 Task: Search one way flight ticket for 1 adult, 1 child, 1 infant in seat in premium economy from Chicago: Chicago Midway International Airport to Greensboro: Piedmont Triad International Airport on 5-1-2023. Choice of flights is Delta. Number of bags: 1 checked bag. Price is upto 110000. Outbound departure time preference is 9:30.
Action: Mouse moved to (258, 220)
Screenshot: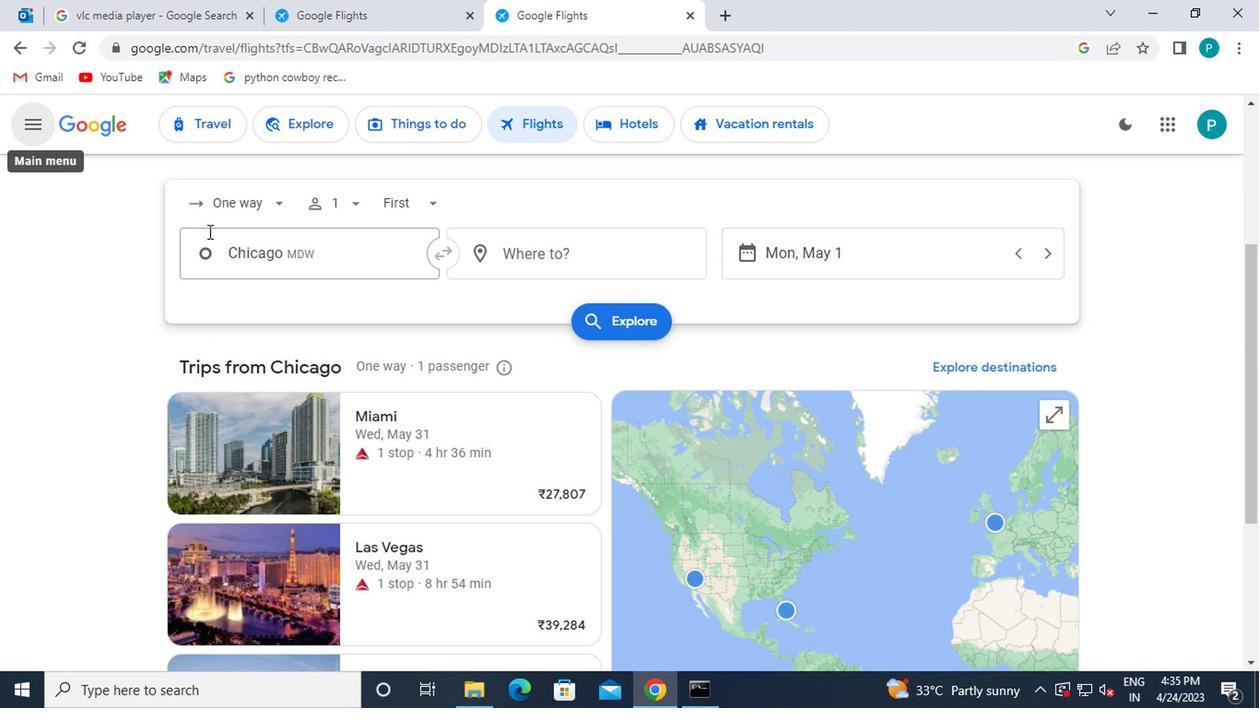 
Action: Mouse pressed left at (258, 220)
Screenshot: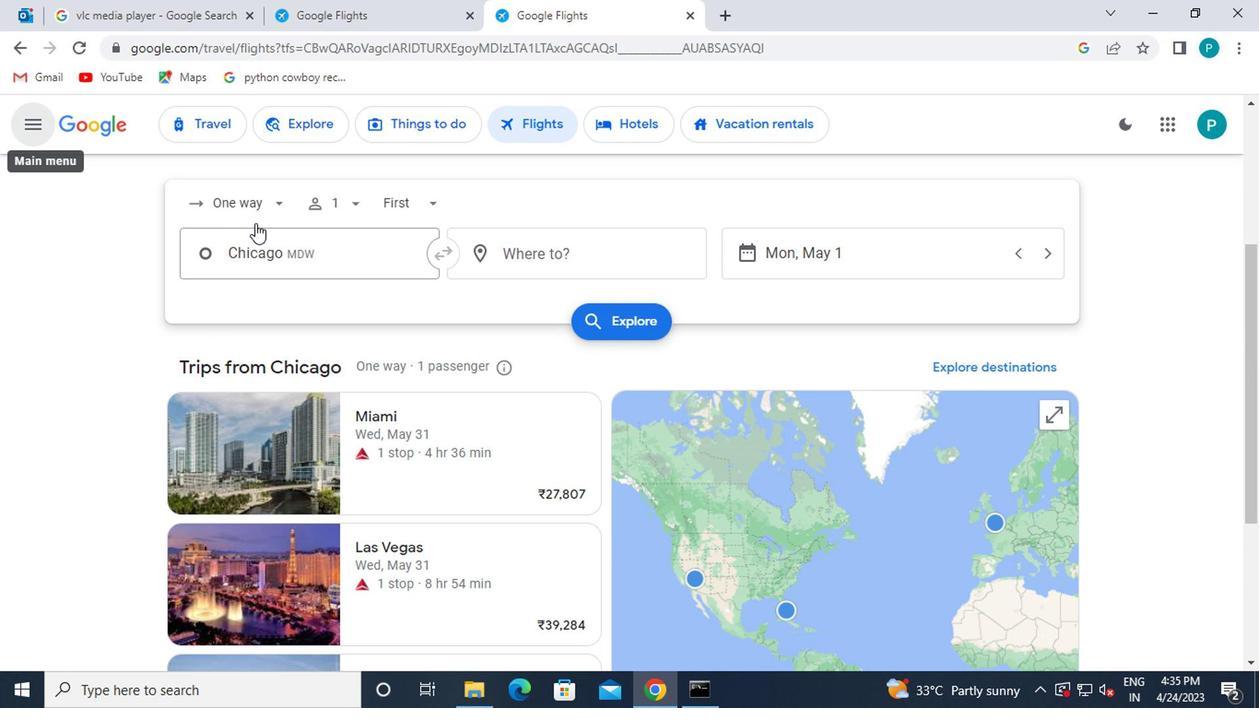 
Action: Mouse moved to (269, 294)
Screenshot: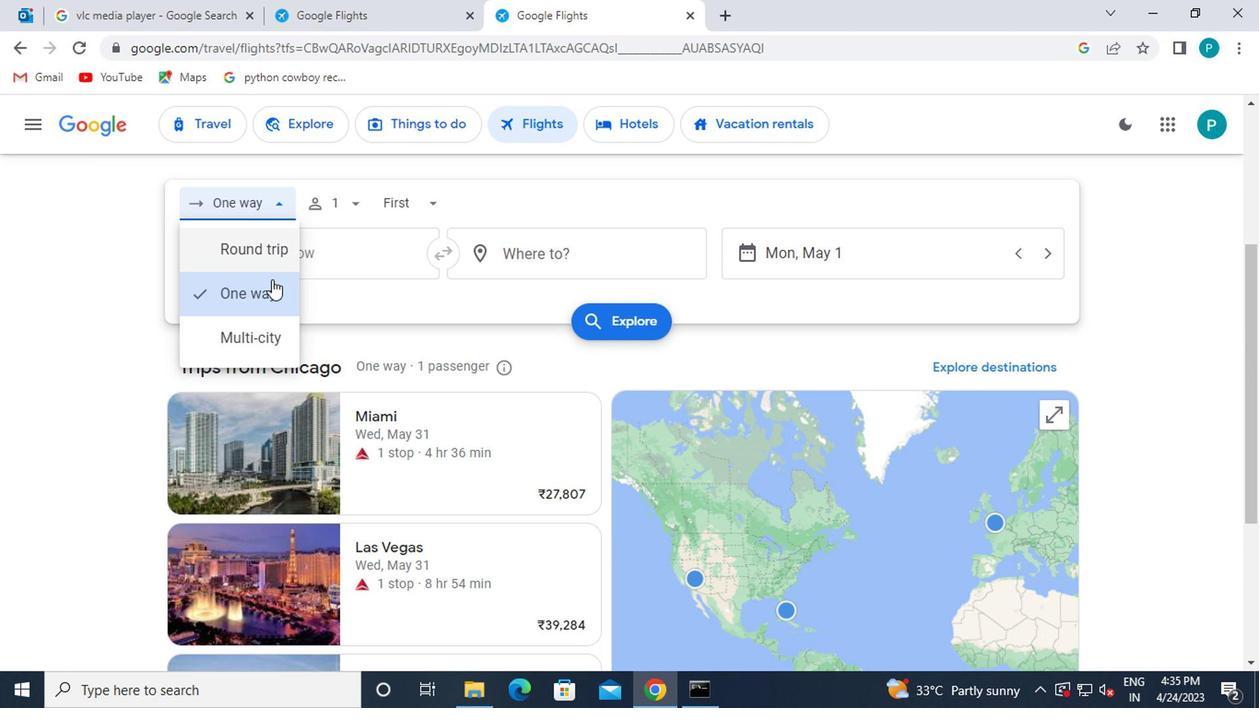 
Action: Mouse pressed left at (269, 294)
Screenshot: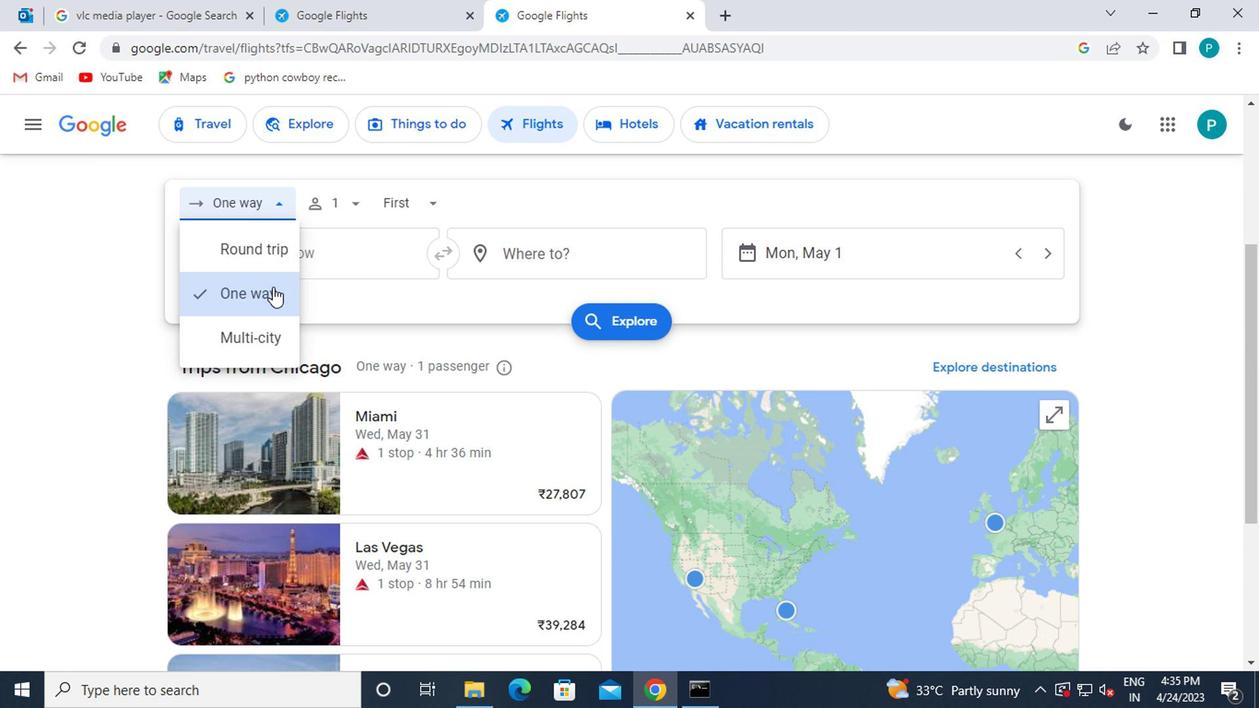 
Action: Mouse moved to (336, 201)
Screenshot: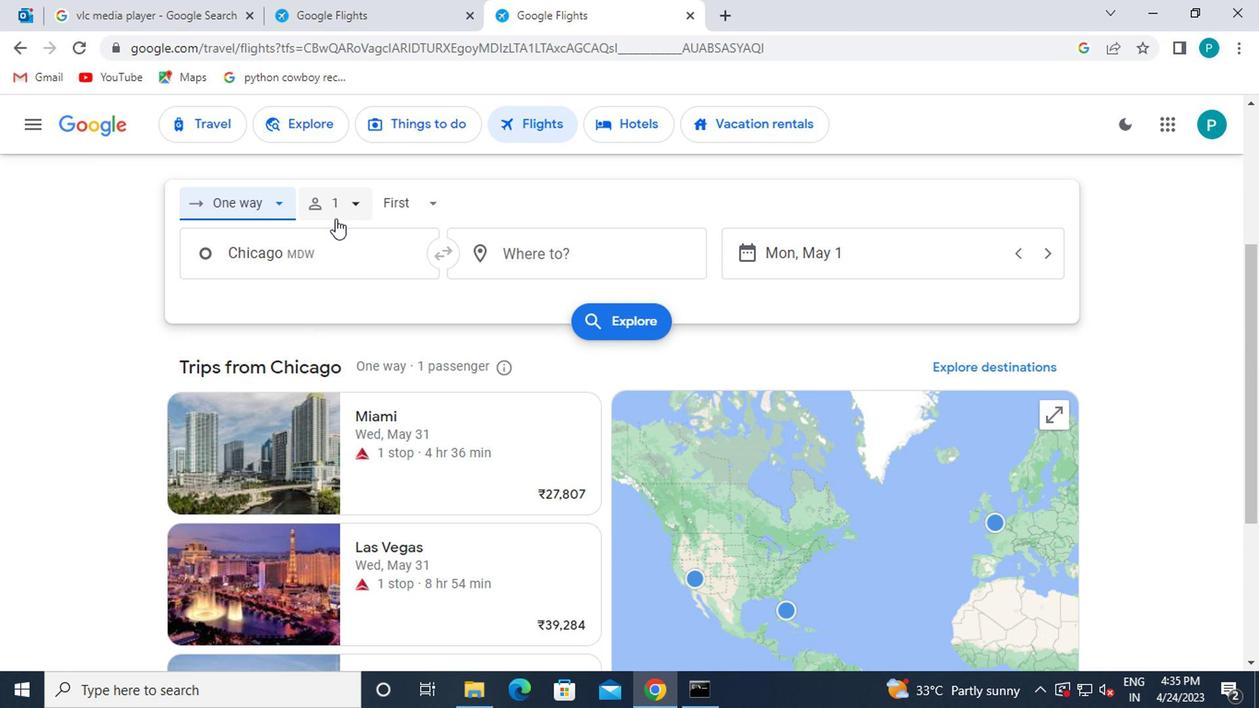
Action: Mouse pressed left at (336, 201)
Screenshot: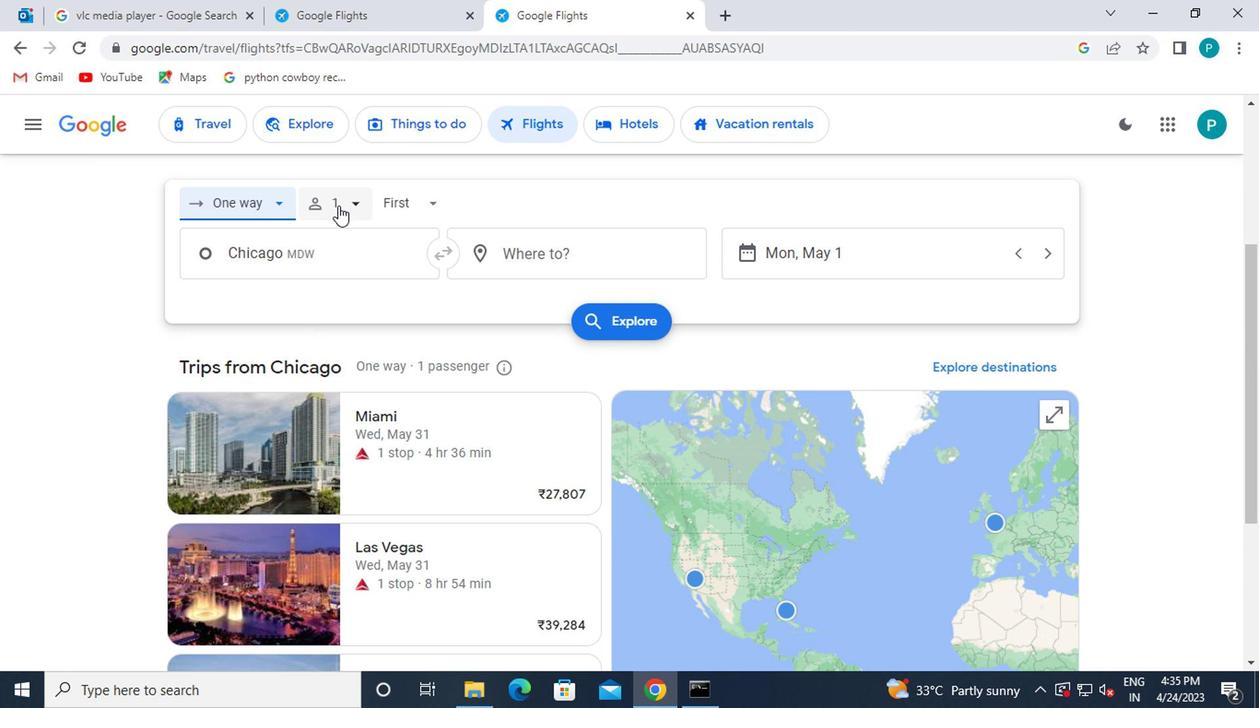 
Action: Mouse moved to (501, 307)
Screenshot: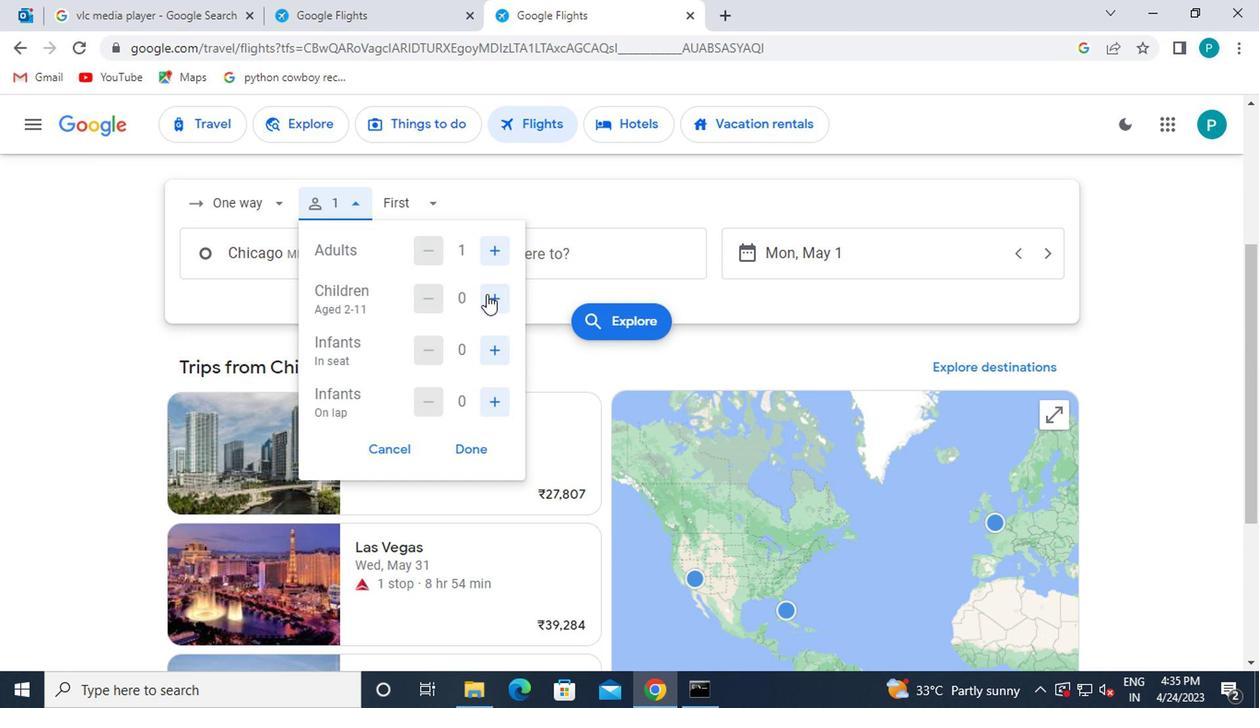 
Action: Mouse pressed left at (501, 307)
Screenshot: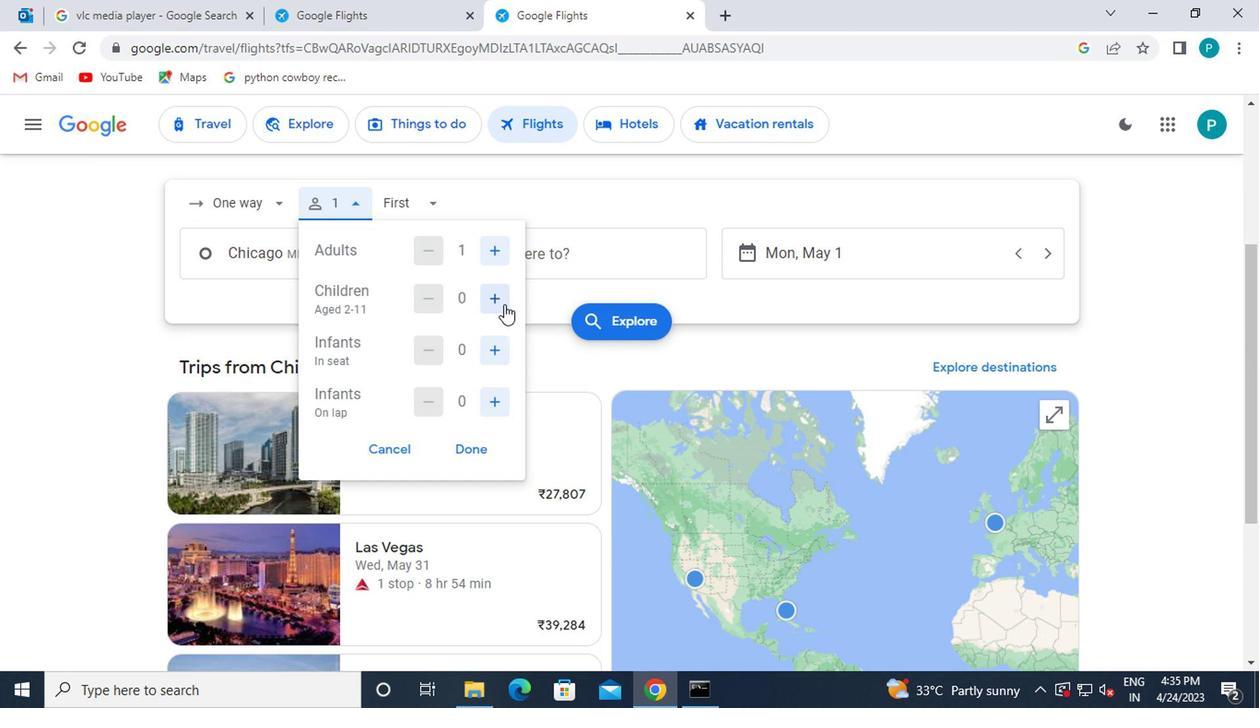 
Action: Mouse moved to (486, 350)
Screenshot: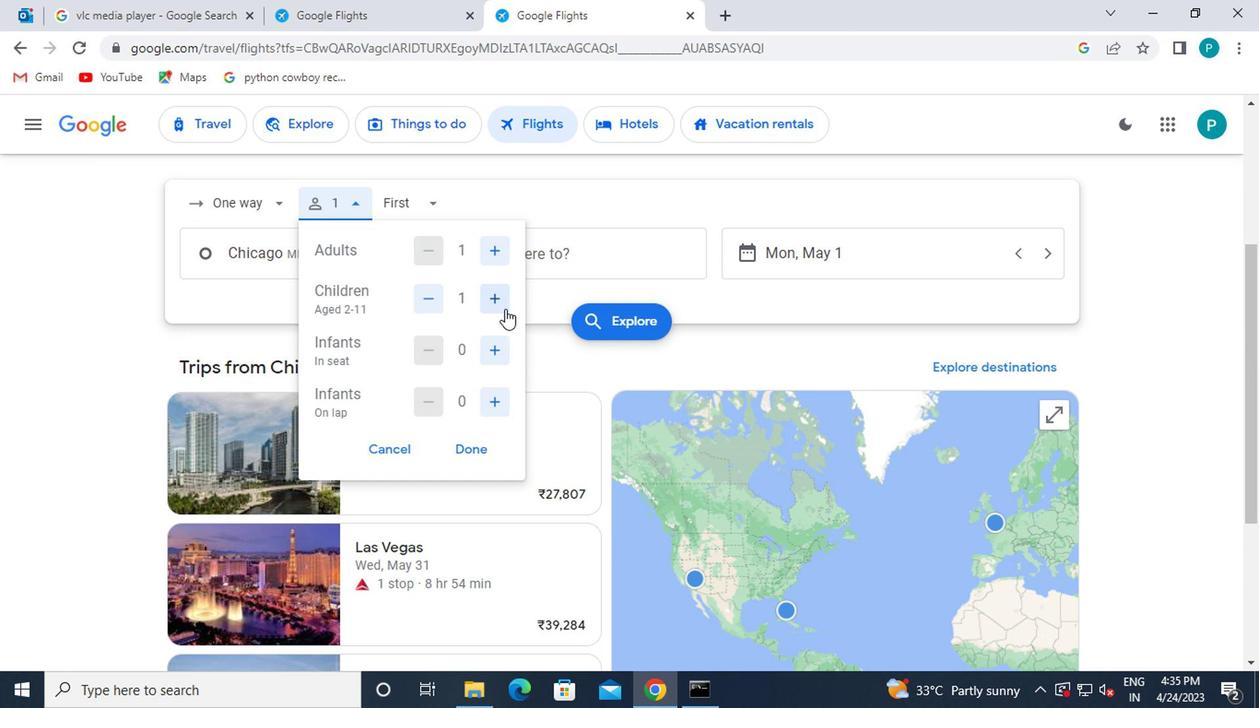 
Action: Mouse pressed left at (486, 350)
Screenshot: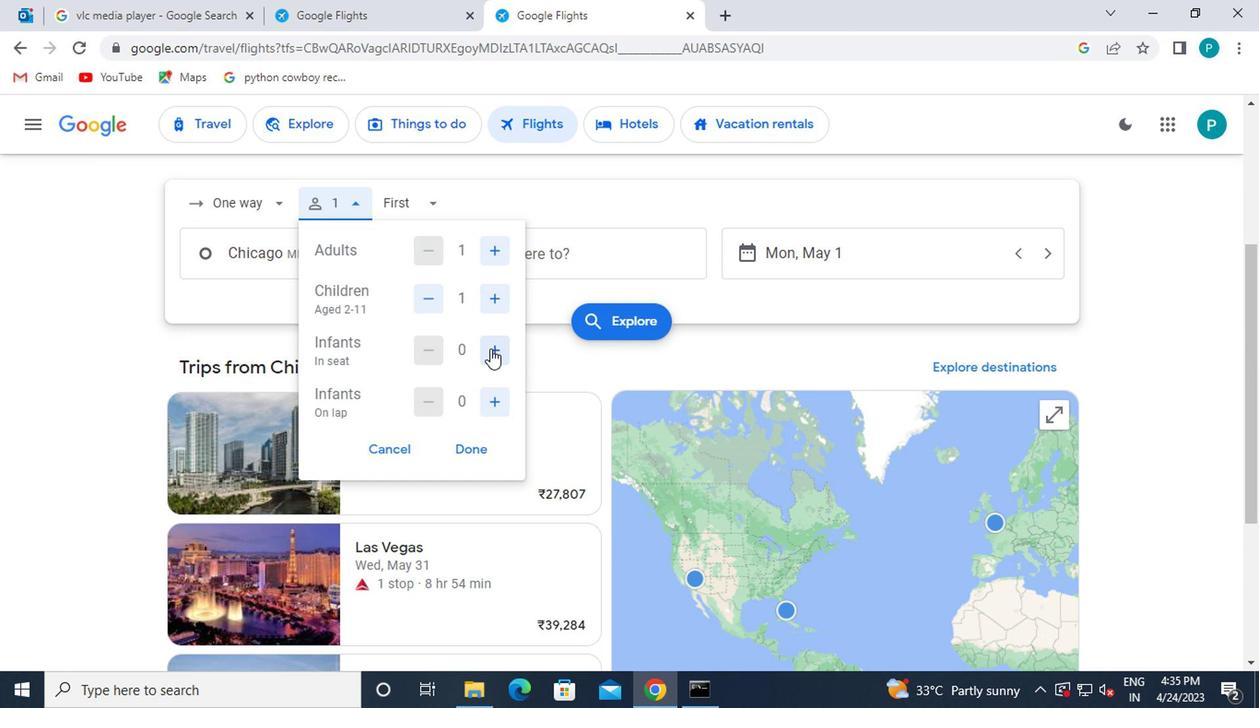 
Action: Mouse moved to (455, 453)
Screenshot: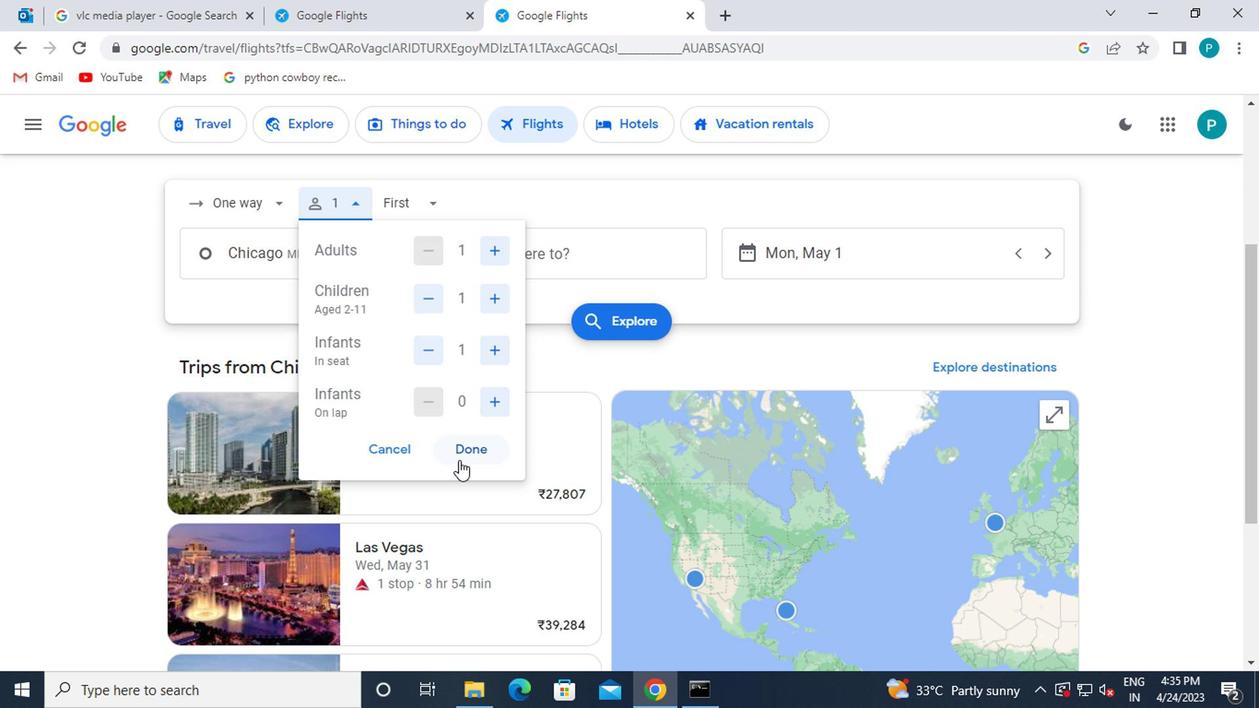 
Action: Mouse pressed left at (455, 453)
Screenshot: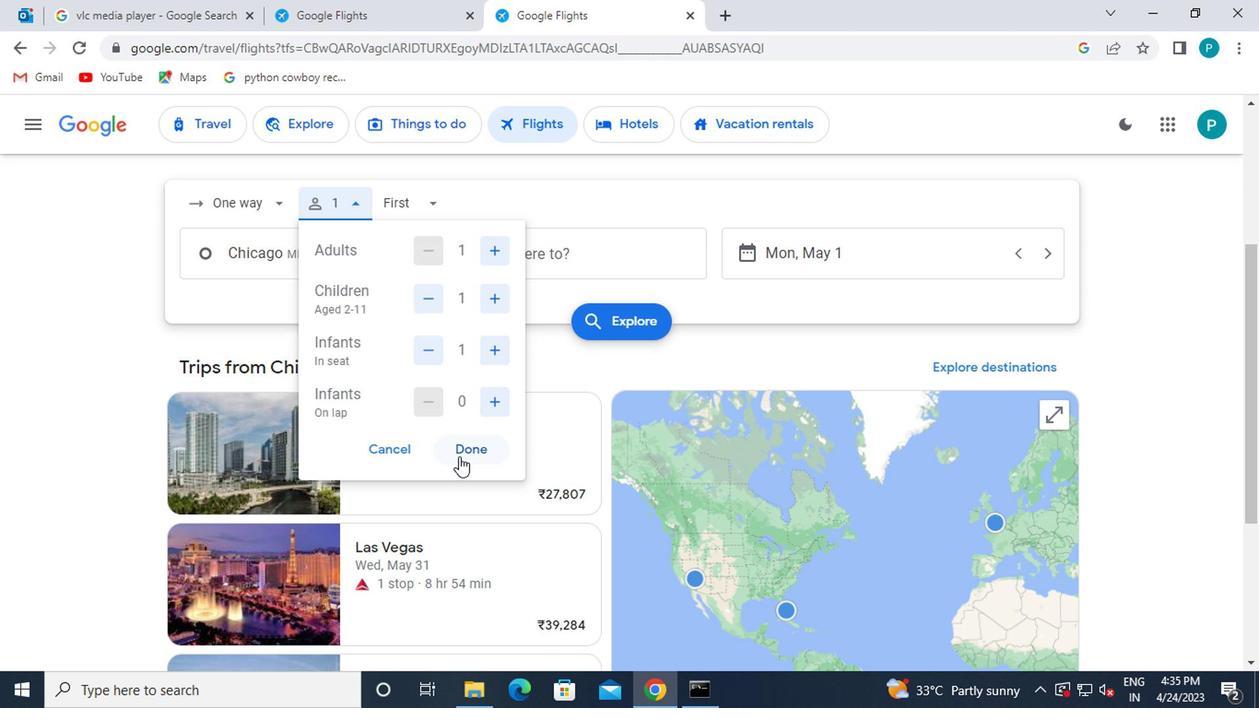 
Action: Mouse moved to (416, 200)
Screenshot: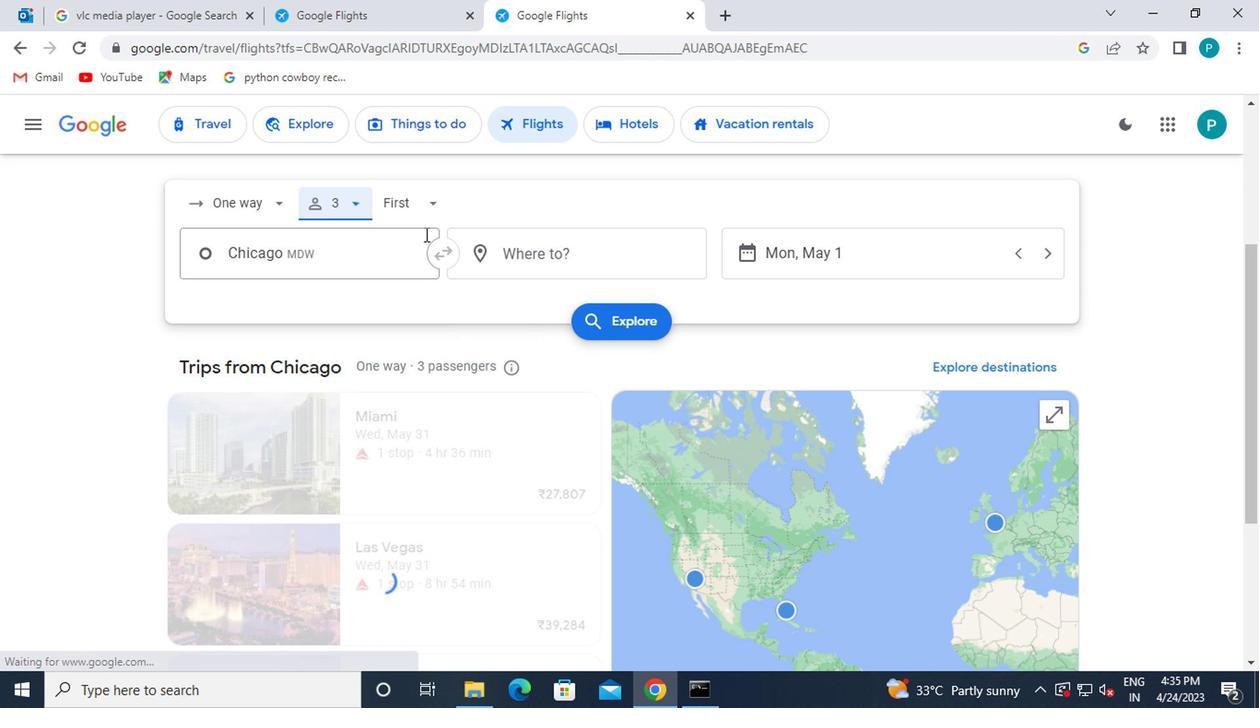 
Action: Mouse pressed left at (416, 200)
Screenshot: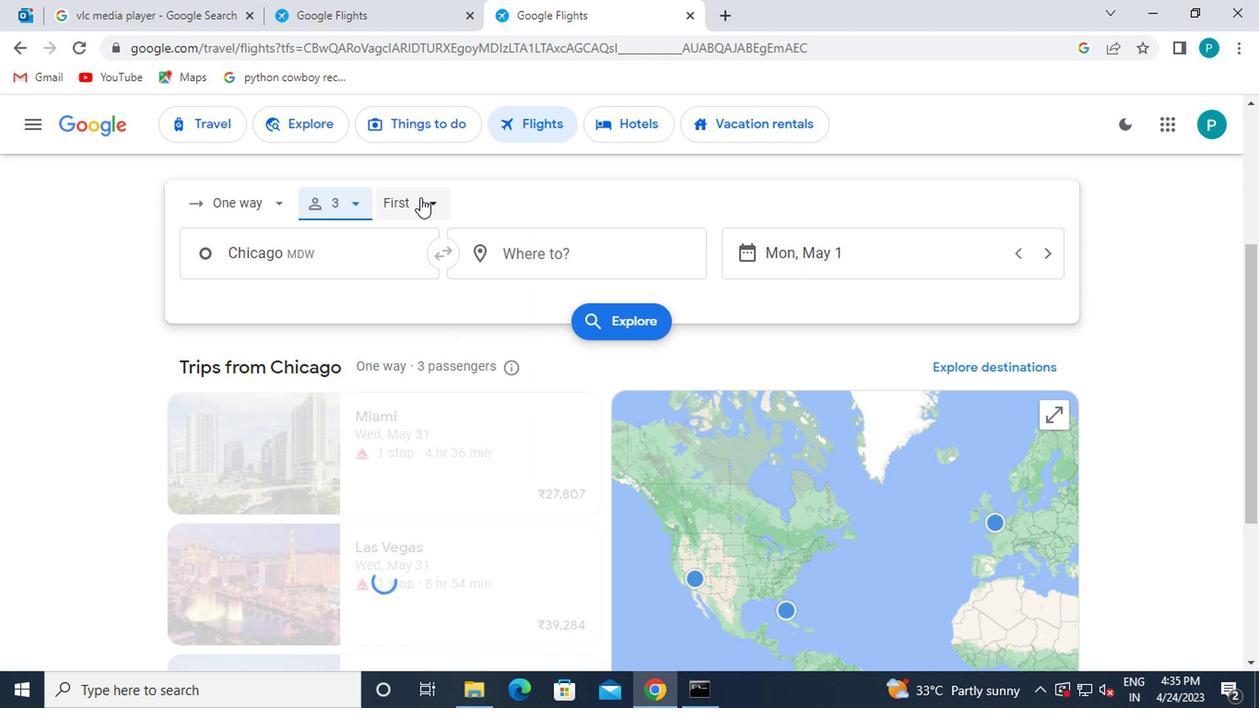 
Action: Mouse moved to (448, 289)
Screenshot: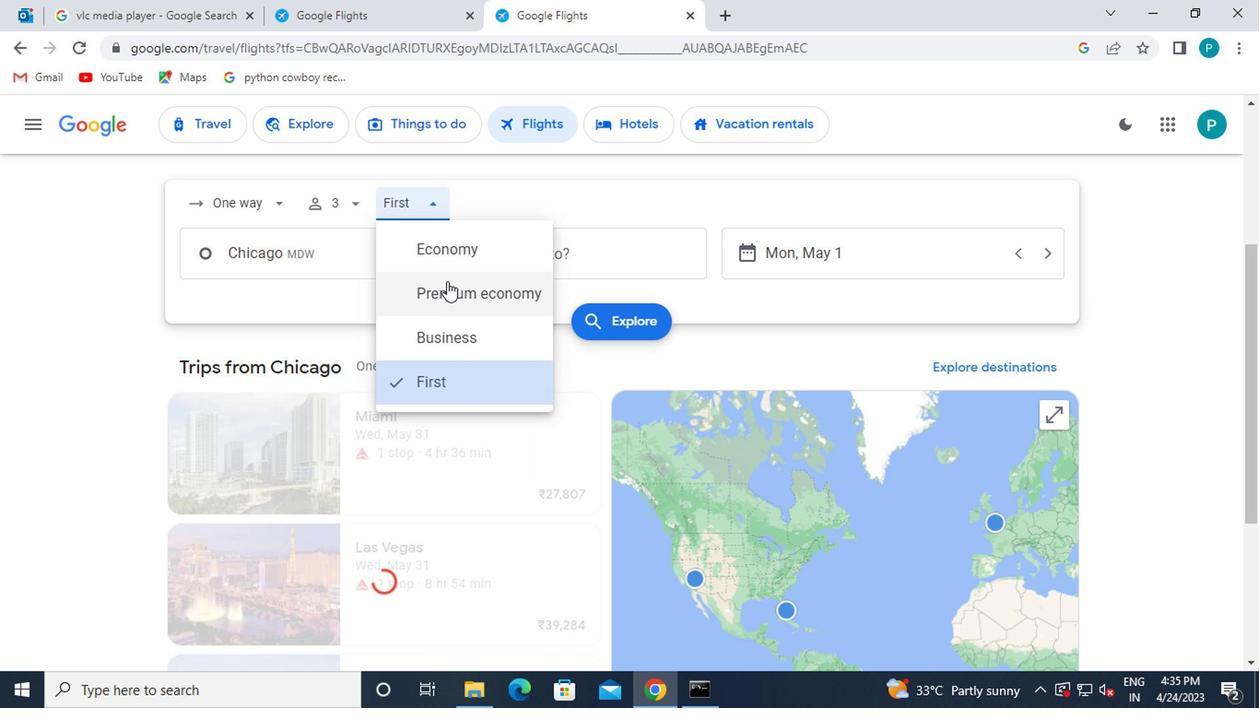 
Action: Mouse pressed left at (448, 289)
Screenshot: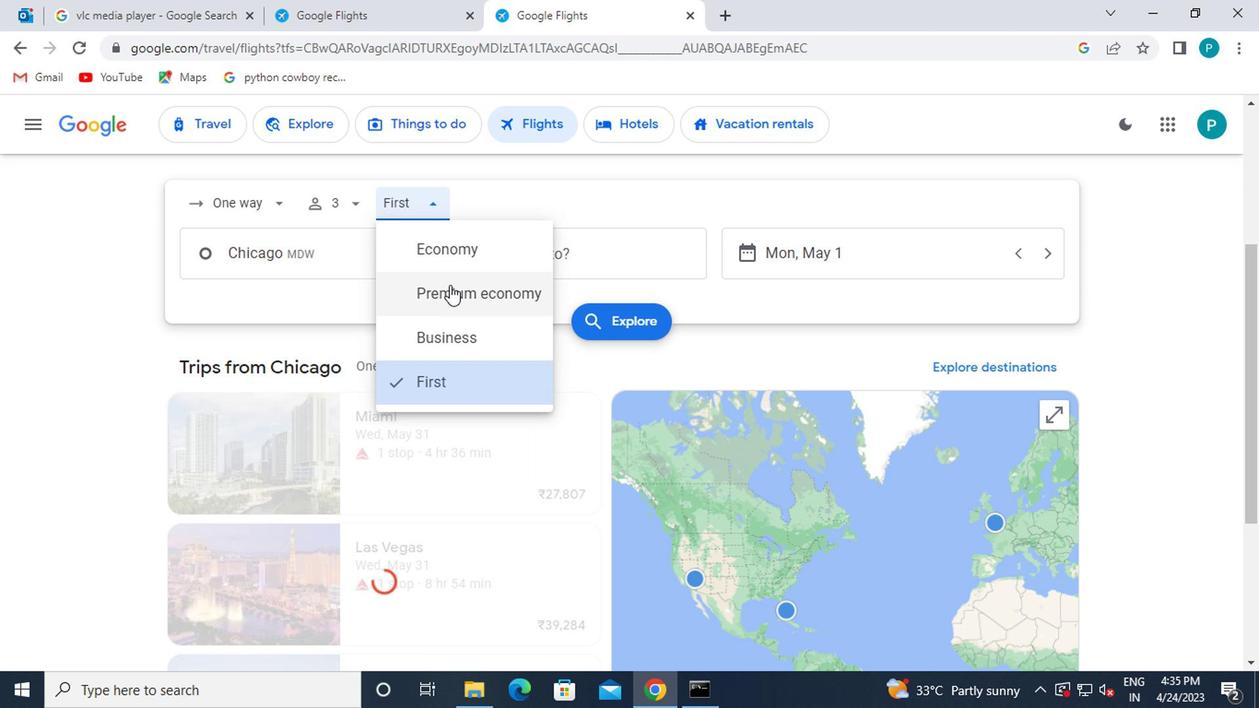 
Action: Mouse moved to (389, 268)
Screenshot: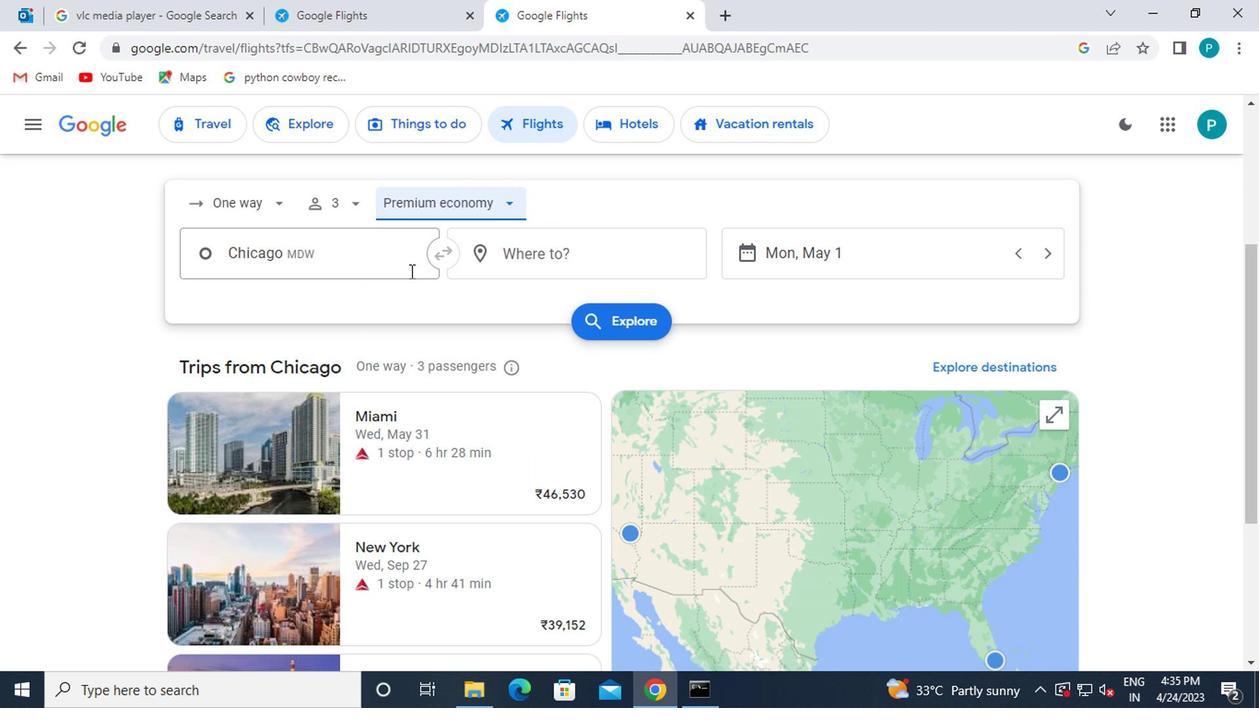 
Action: Mouse pressed left at (389, 268)
Screenshot: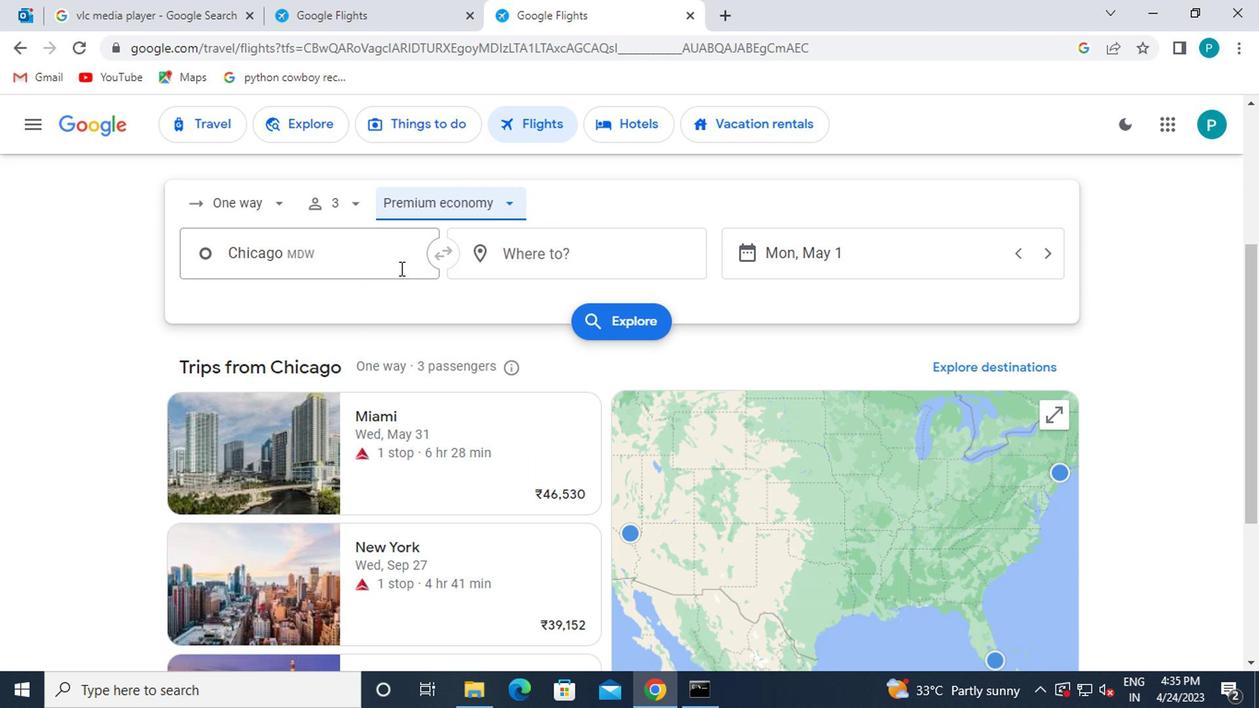 
Action: Mouse moved to (390, 399)
Screenshot: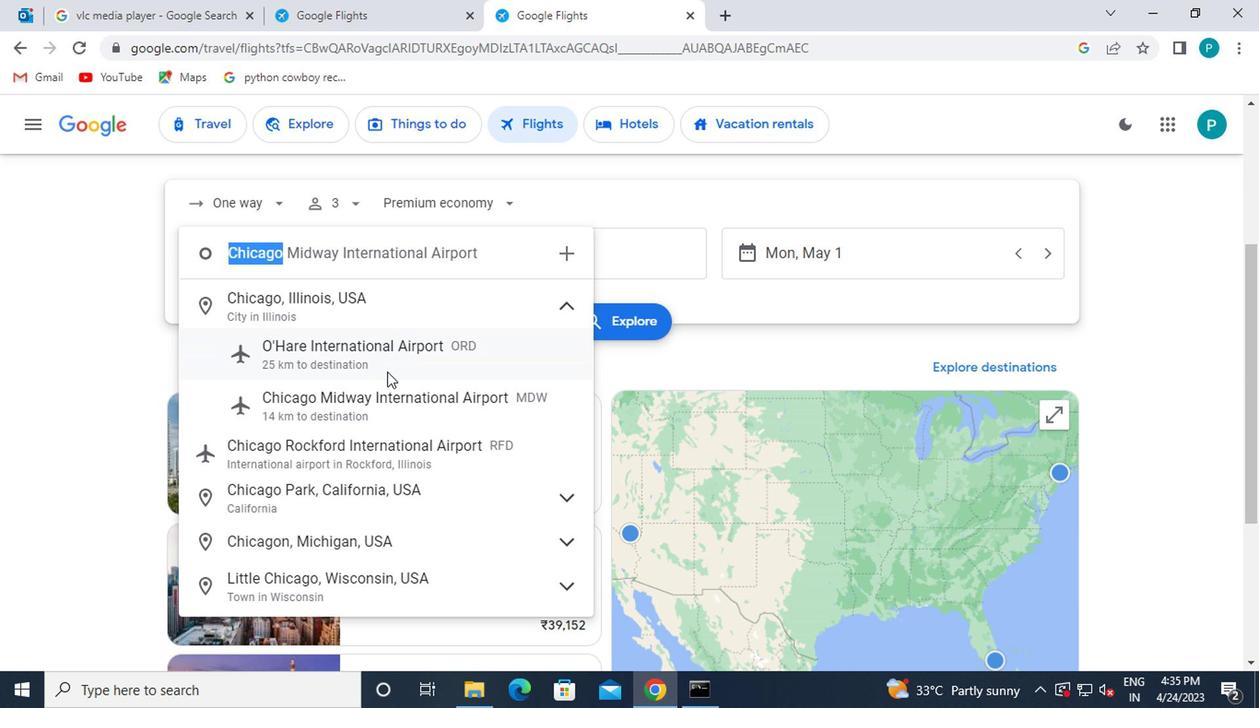 
Action: Mouse pressed left at (390, 399)
Screenshot: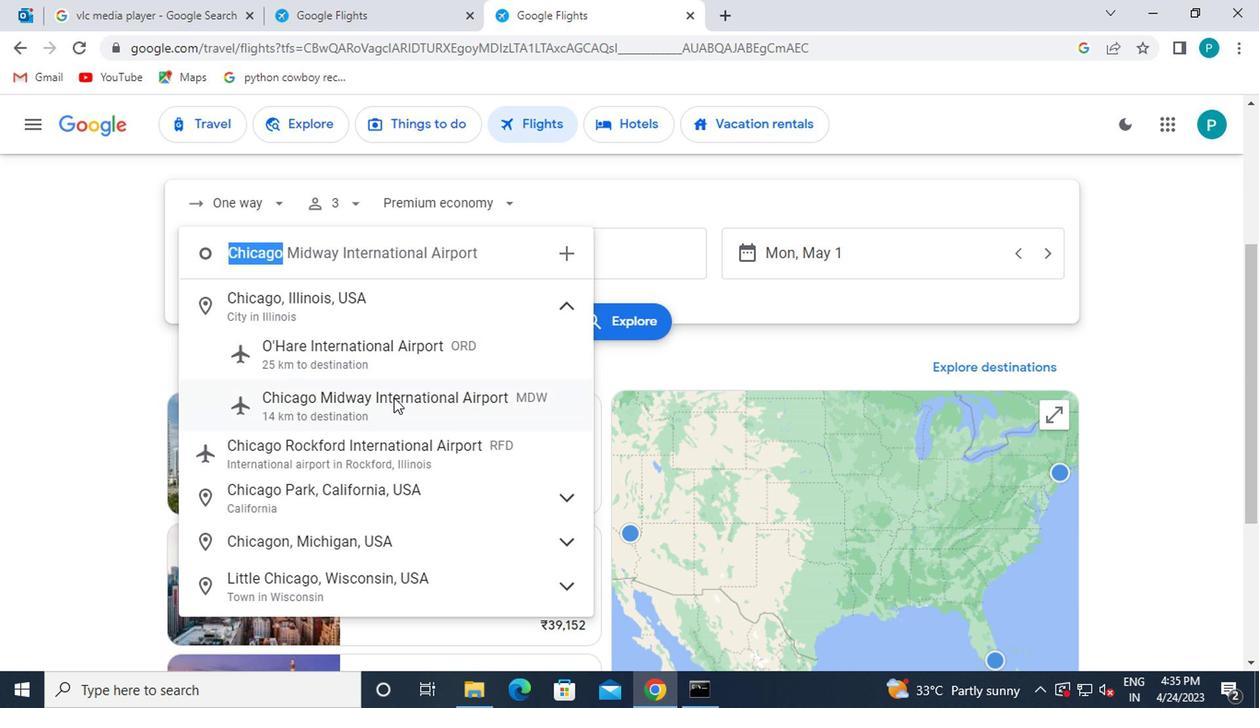 
Action: Mouse moved to (526, 268)
Screenshot: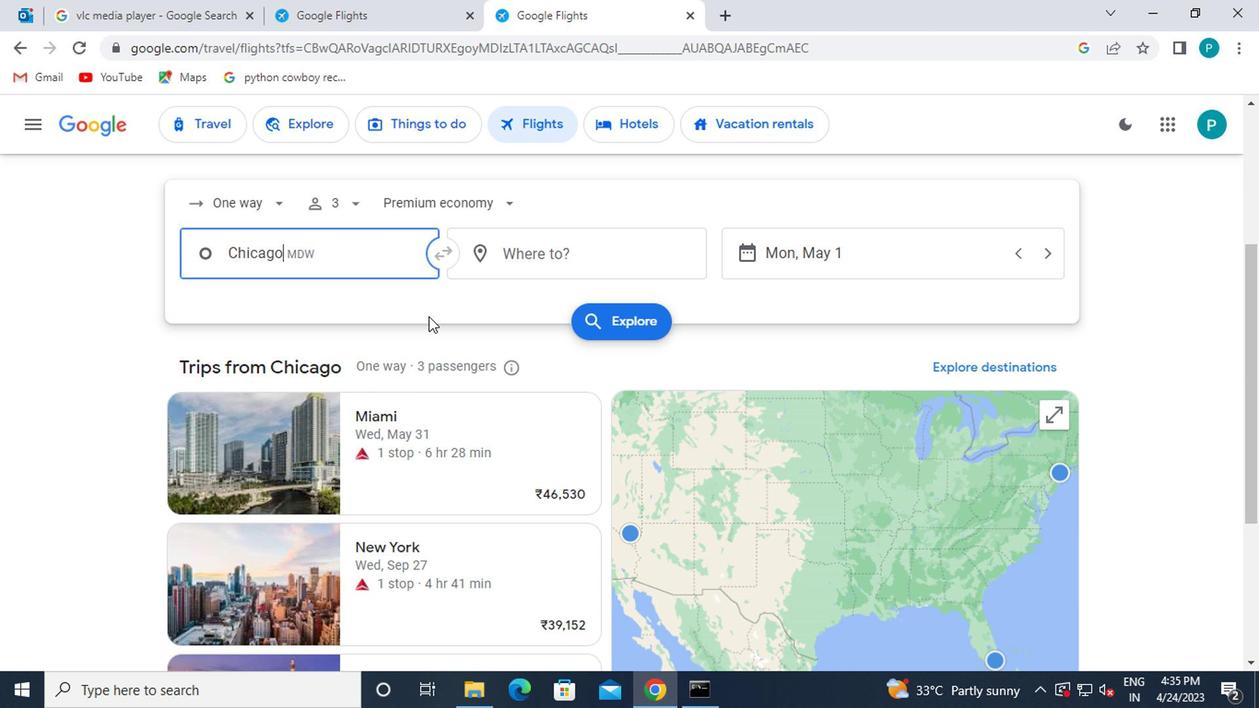 
Action: Mouse pressed left at (526, 268)
Screenshot: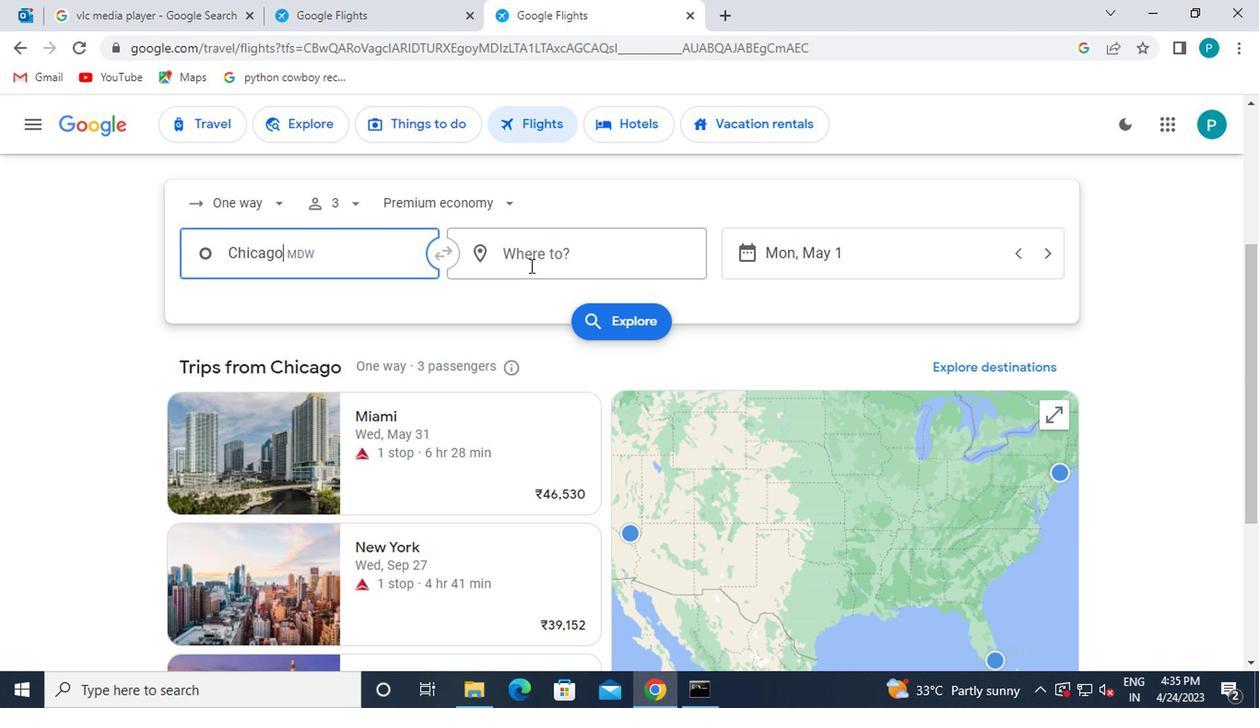 
Action: Key pressed greensboro
Screenshot: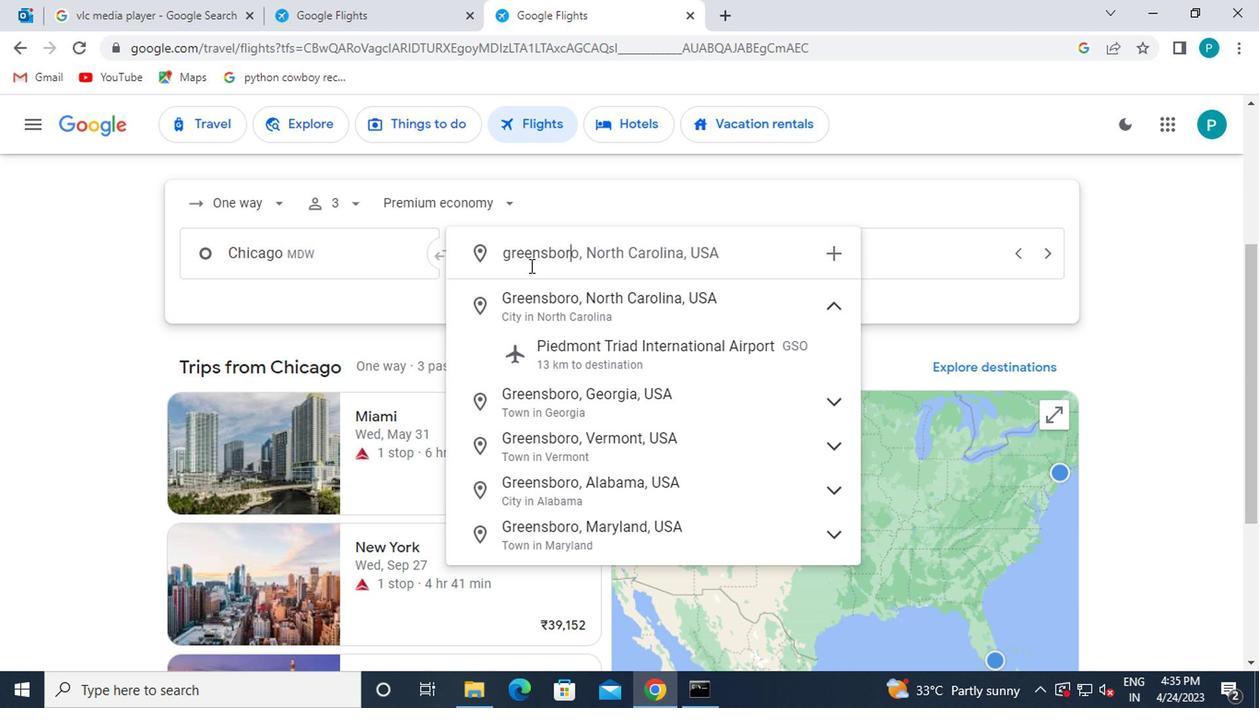 
Action: Mouse moved to (581, 348)
Screenshot: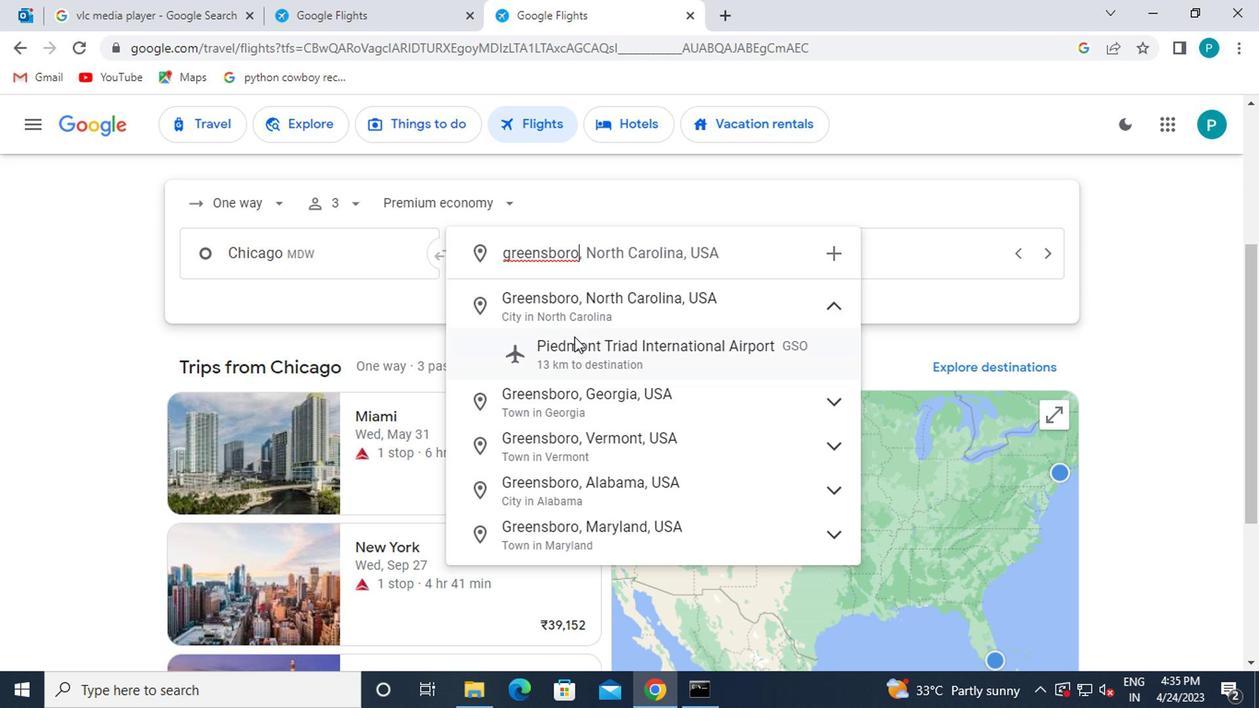 
Action: Mouse pressed left at (581, 348)
Screenshot: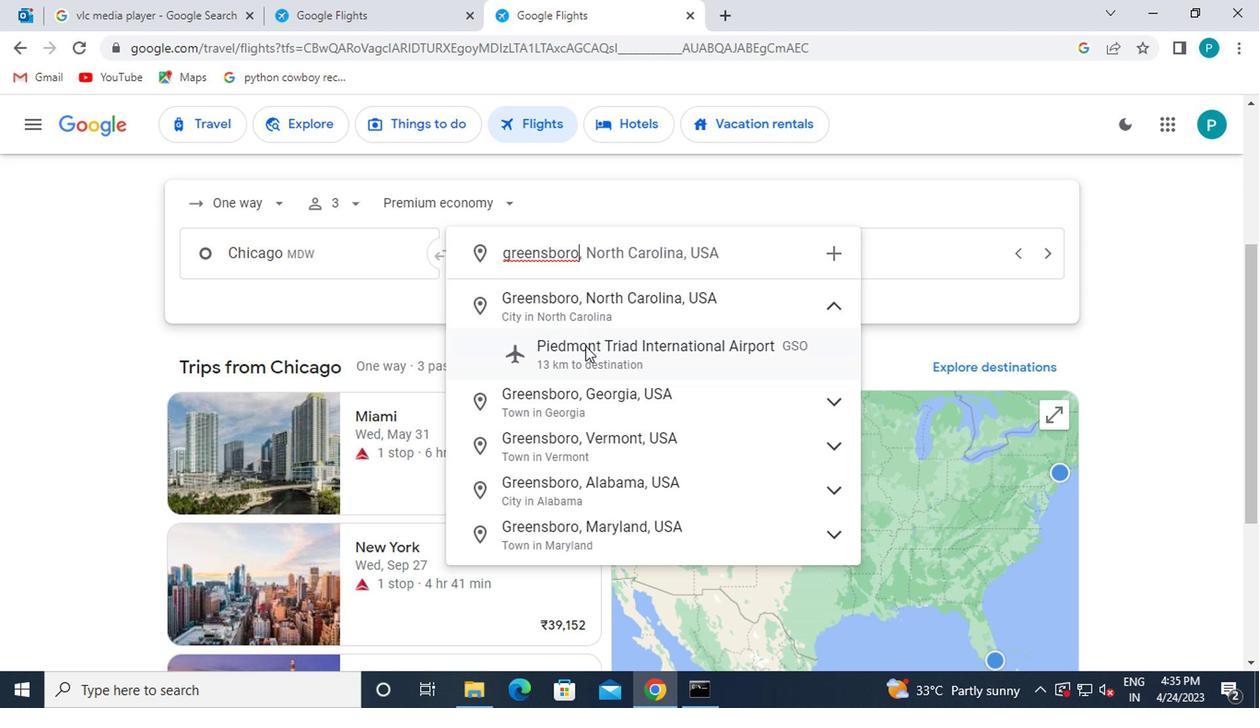 
Action: Mouse moved to (937, 239)
Screenshot: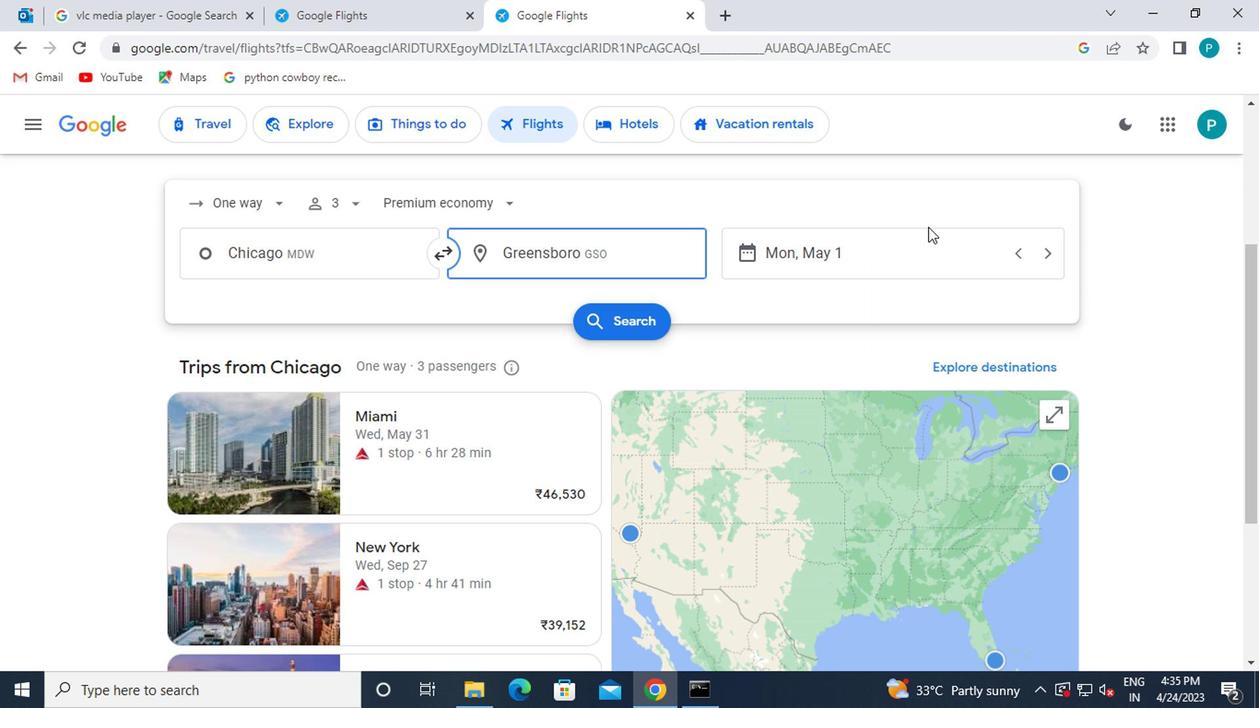 
Action: Mouse pressed left at (937, 239)
Screenshot: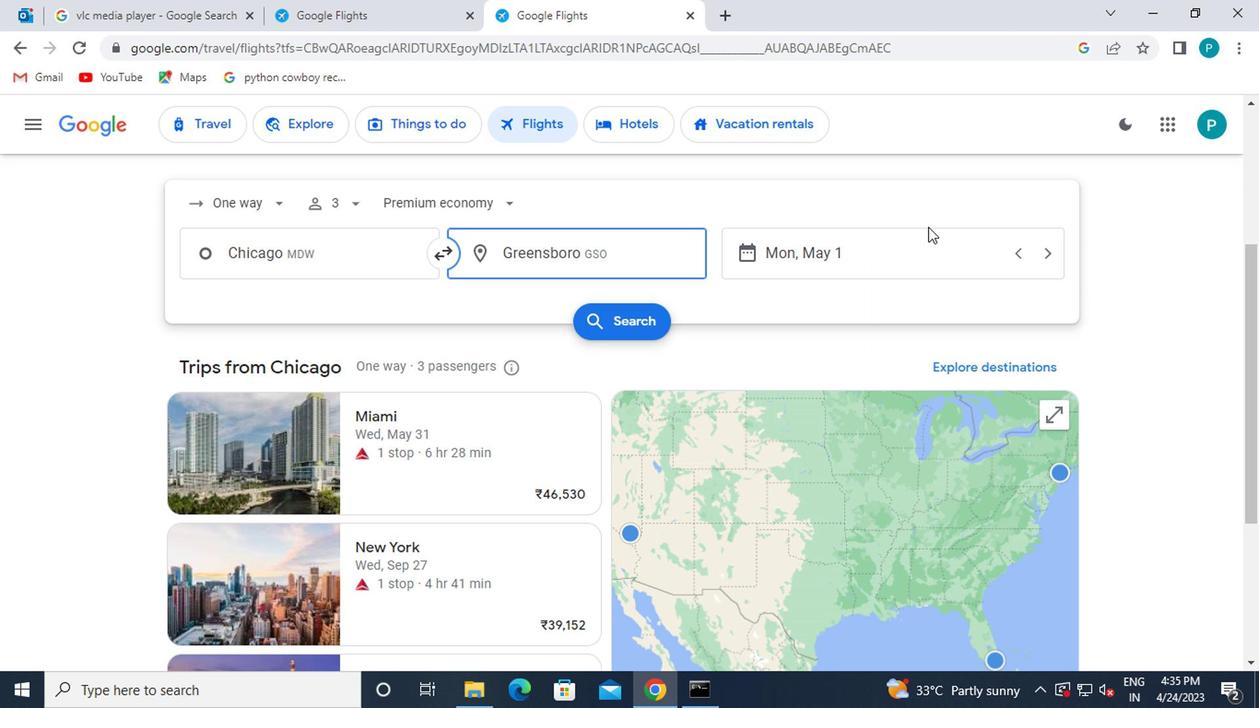 
Action: Mouse moved to (805, 323)
Screenshot: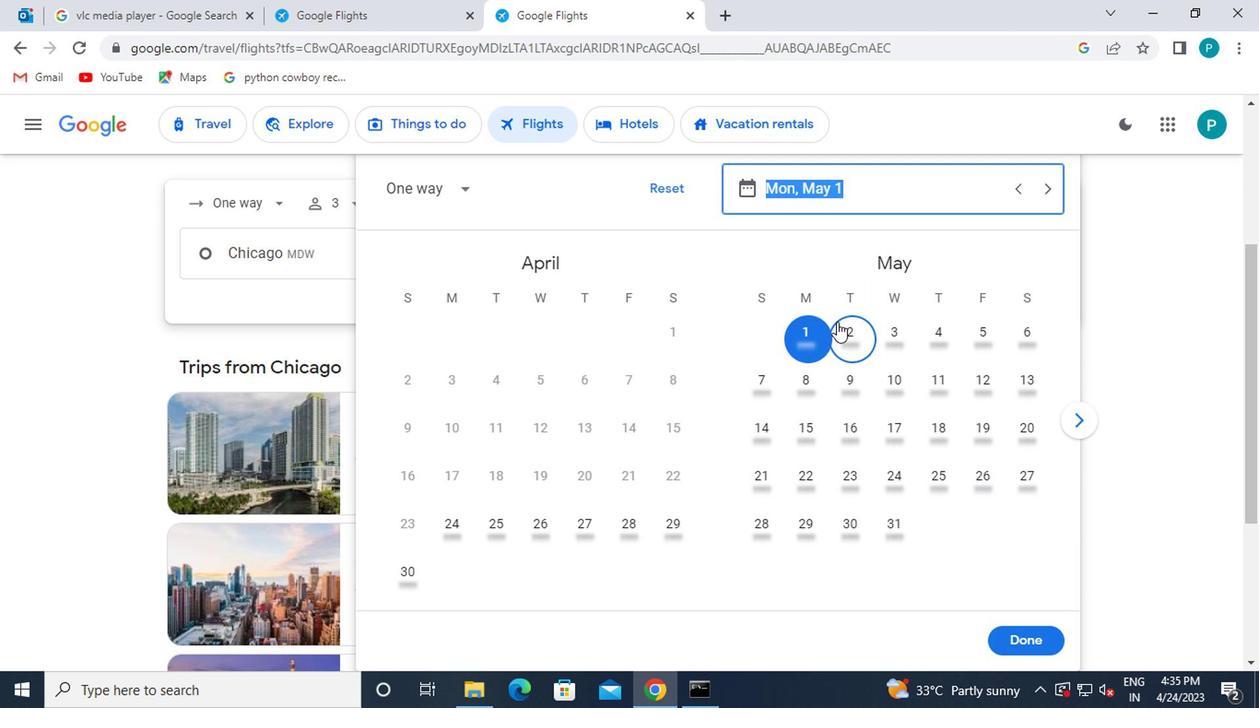 
Action: Mouse pressed left at (805, 323)
Screenshot: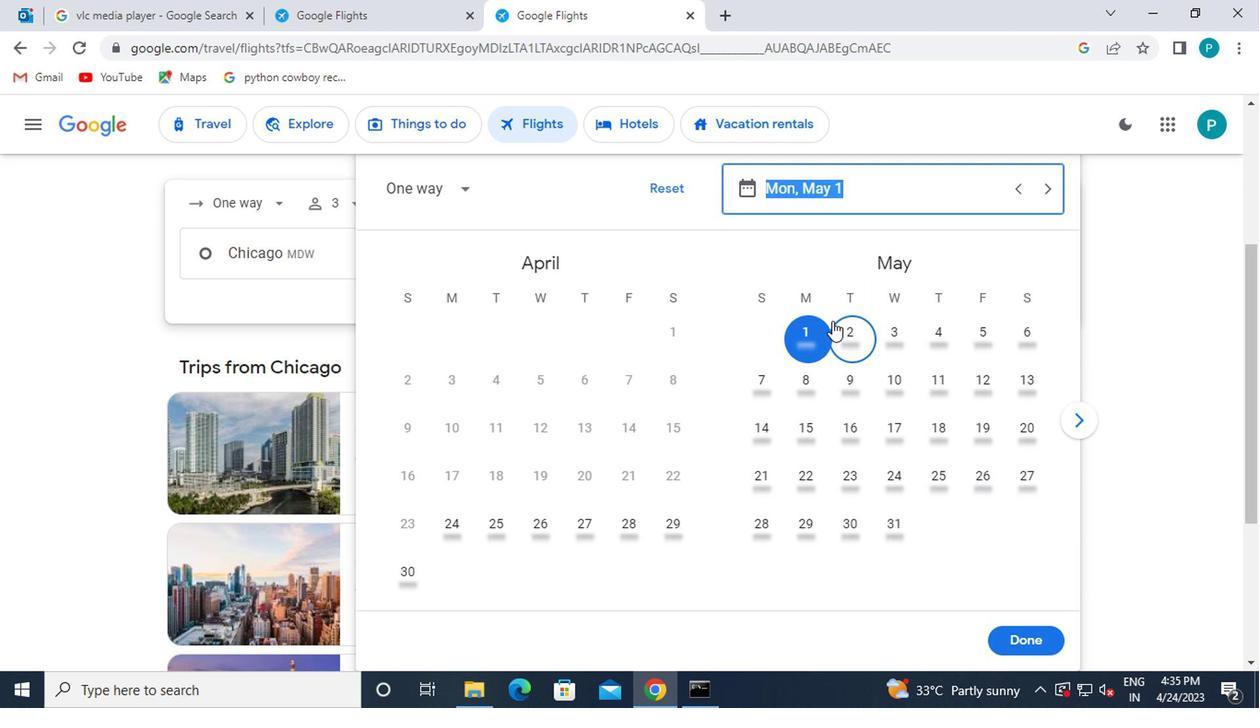 
Action: Mouse moved to (1025, 638)
Screenshot: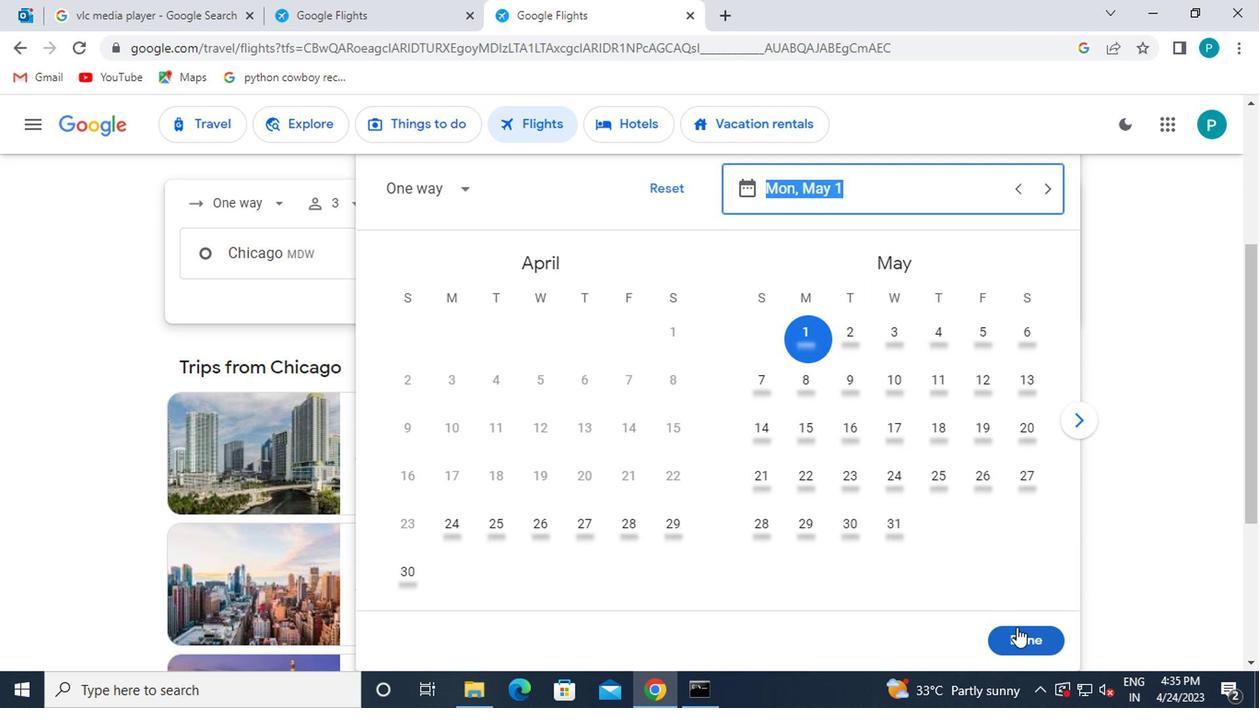 
Action: Mouse pressed left at (1025, 638)
Screenshot: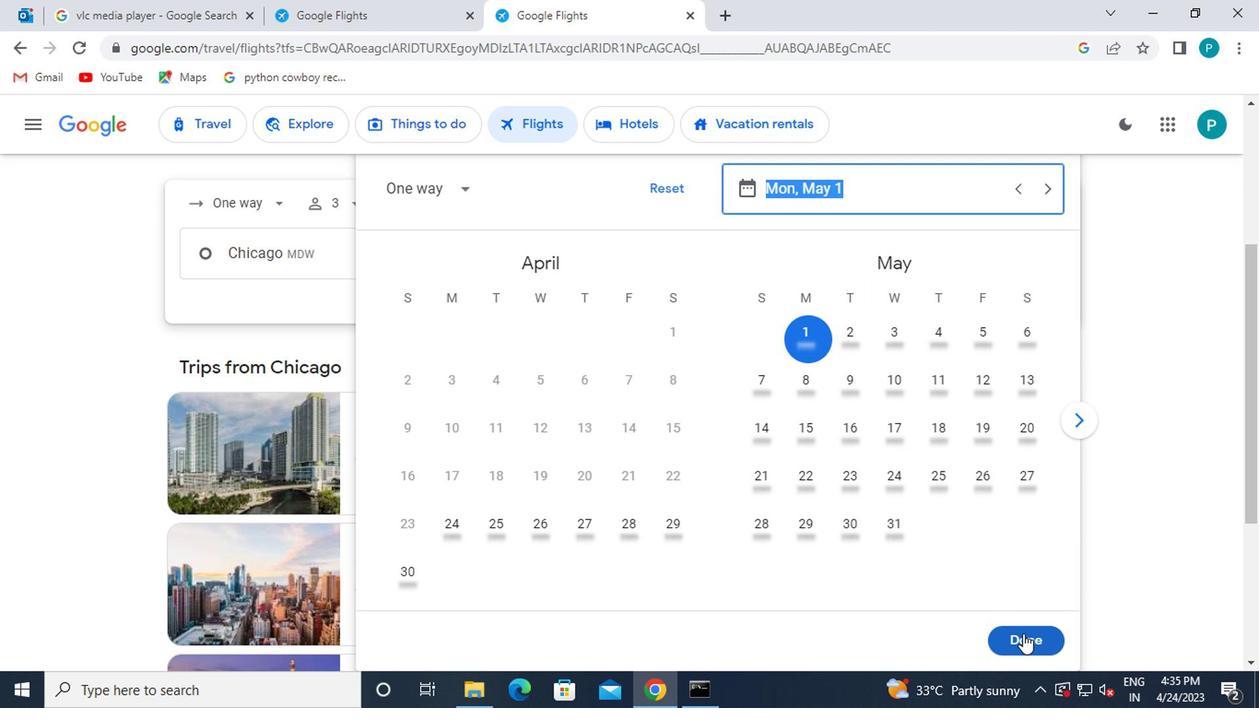 
Action: Mouse moved to (604, 344)
Screenshot: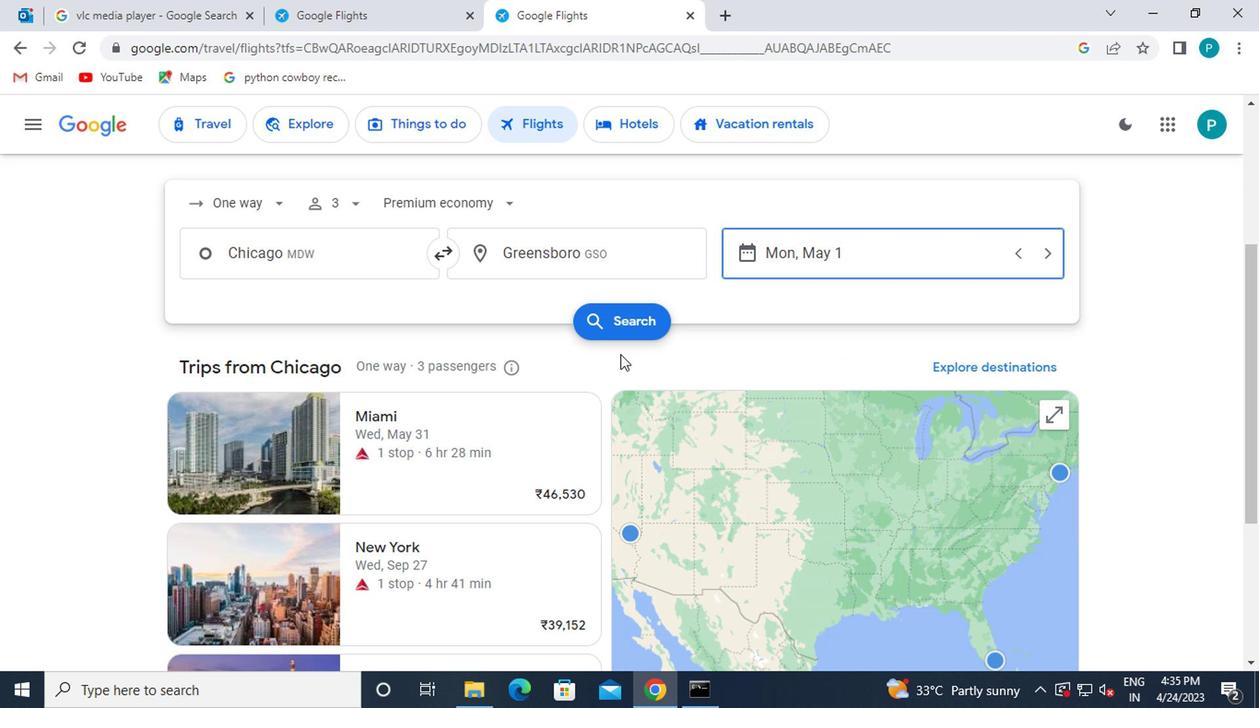 
Action: Mouse pressed left at (604, 344)
Screenshot: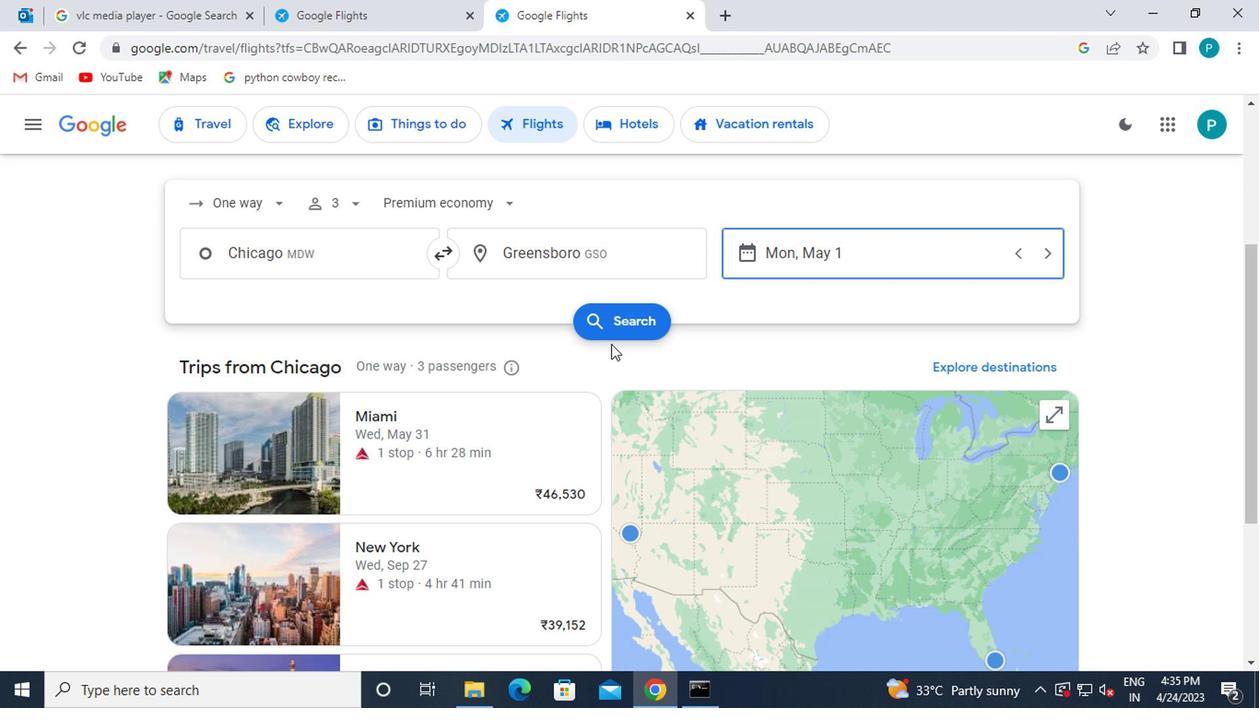 
Action: Mouse moved to (196, 298)
Screenshot: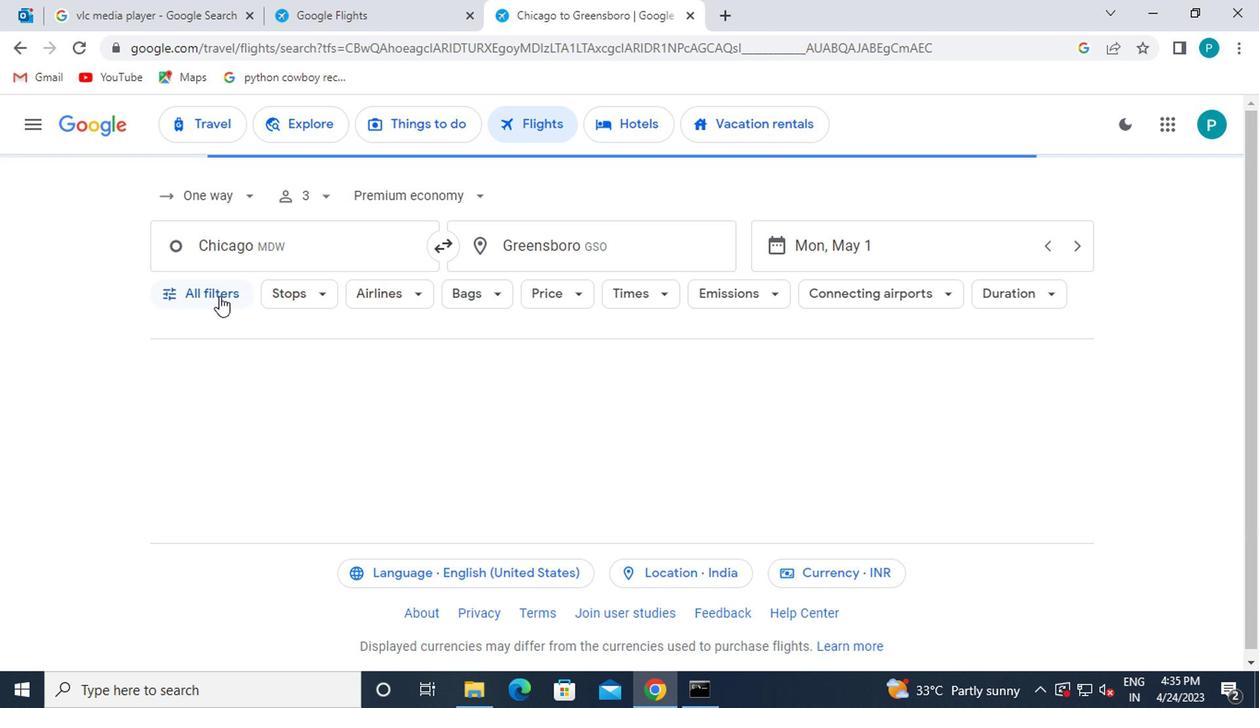 
Action: Mouse pressed left at (196, 298)
Screenshot: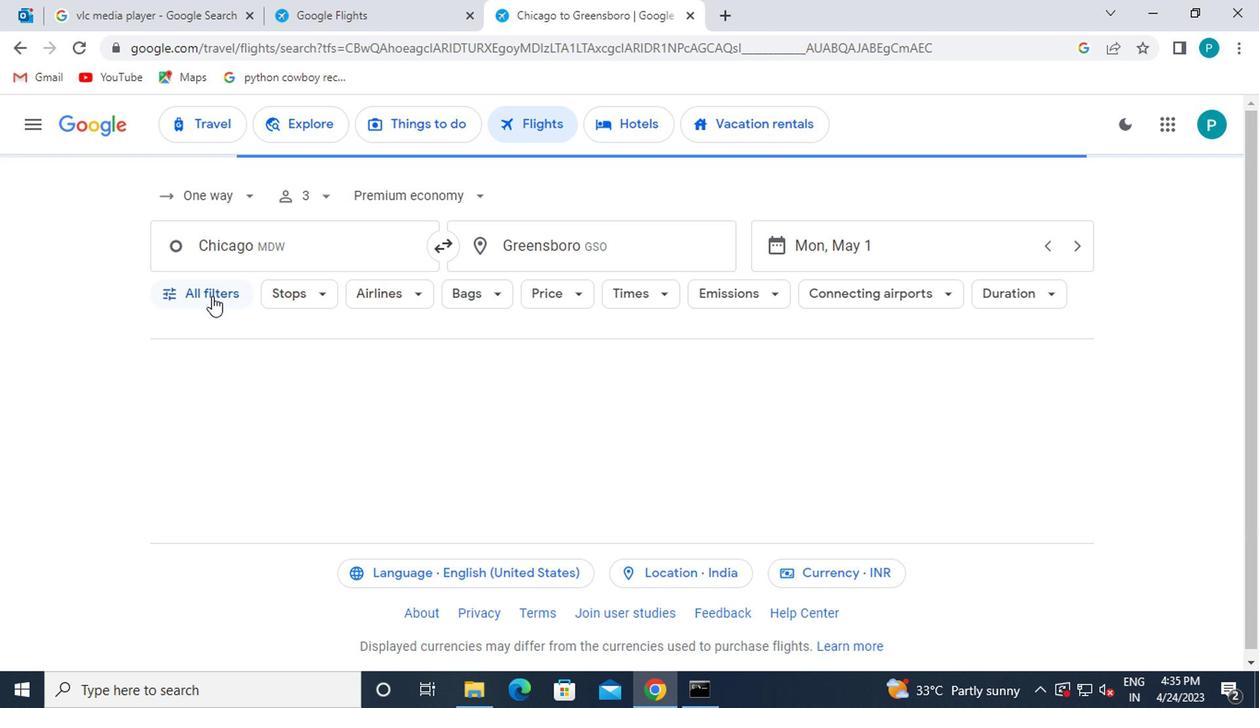 
Action: Mouse moved to (246, 372)
Screenshot: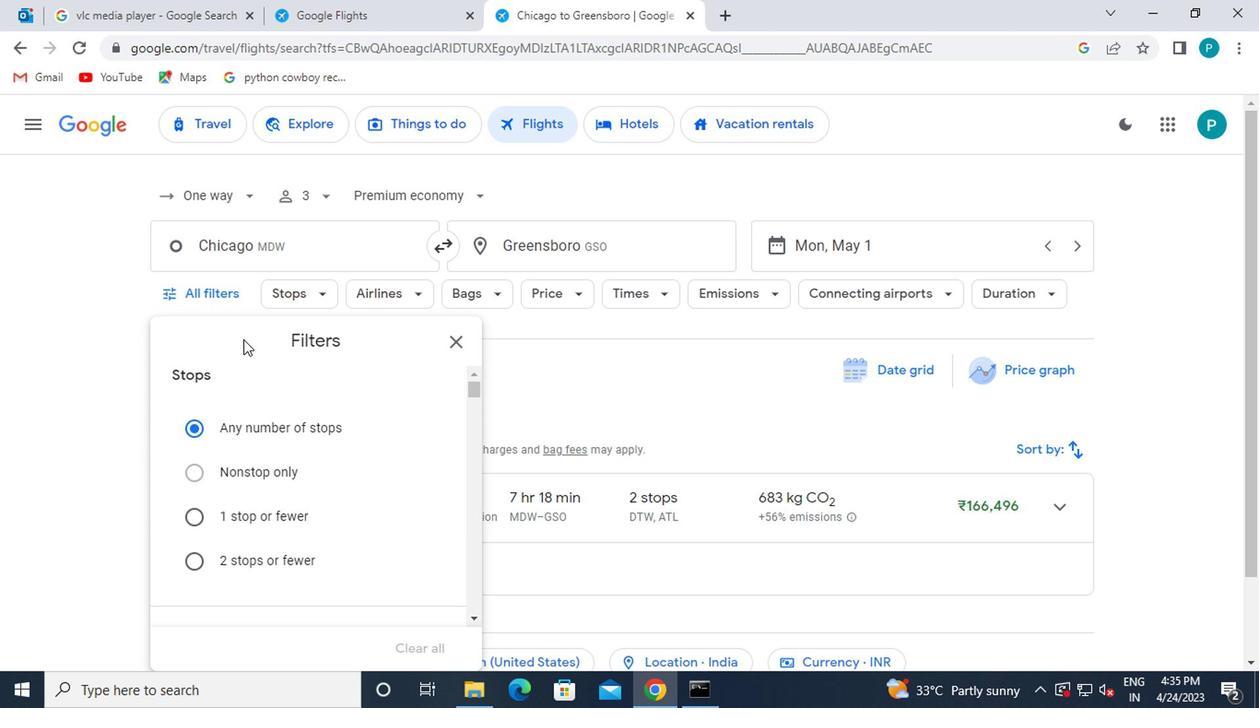 
Action: Mouse scrolled (246, 371) with delta (0, 0)
Screenshot: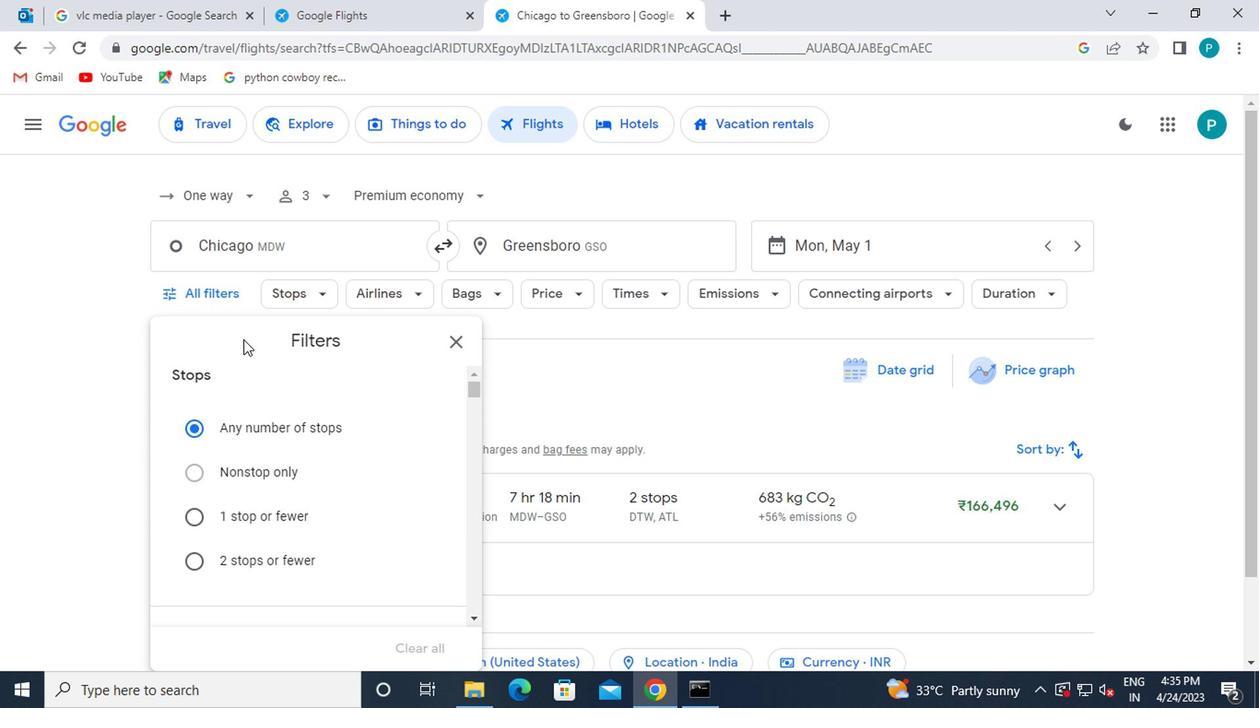 
Action: Mouse moved to (255, 419)
Screenshot: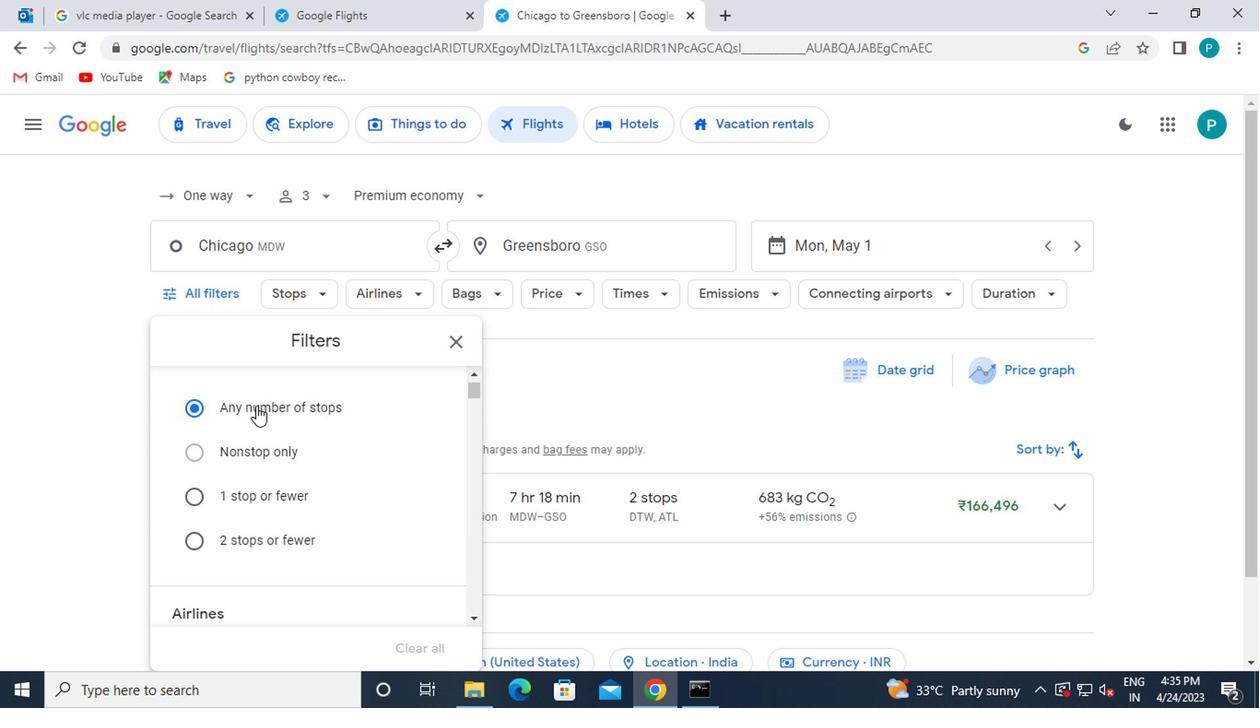 
Action: Mouse scrolled (255, 418) with delta (0, 0)
Screenshot: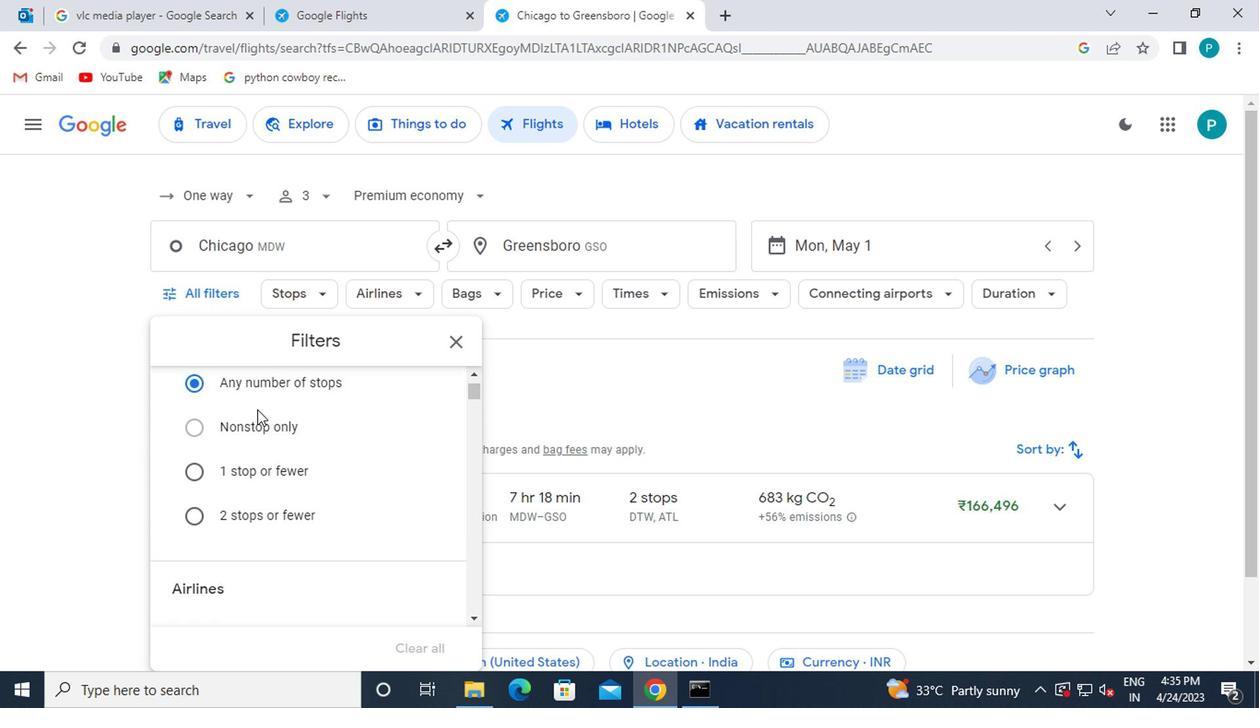 
Action: Mouse moved to (263, 425)
Screenshot: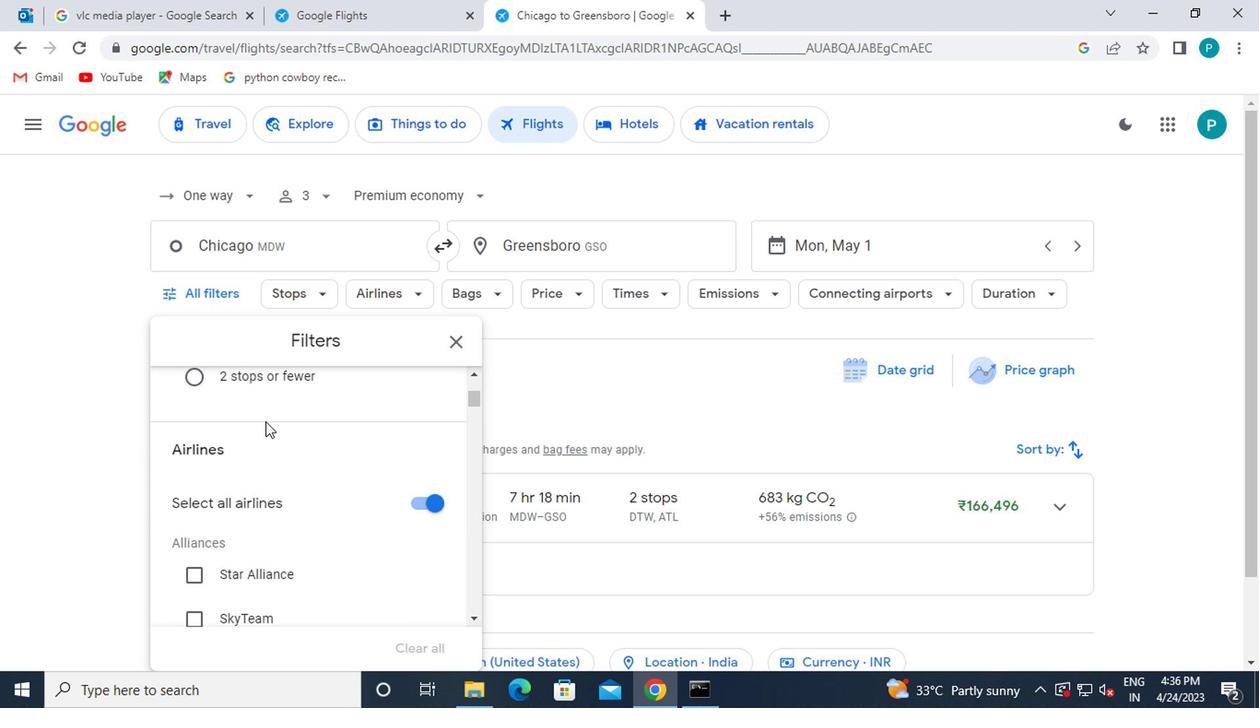 
Action: Mouse scrolled (263, 423) with delta (0, -1)
Screenshot: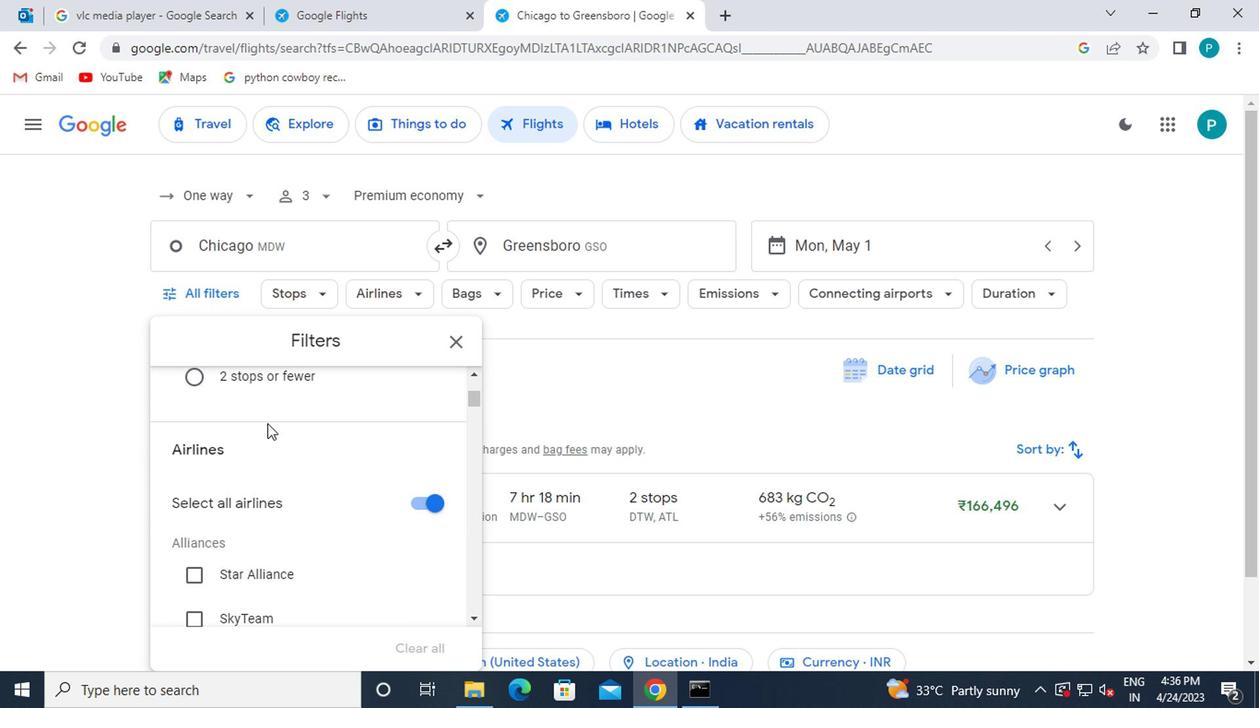 
Action: Mouse moved to (270, 454)
Screenshot: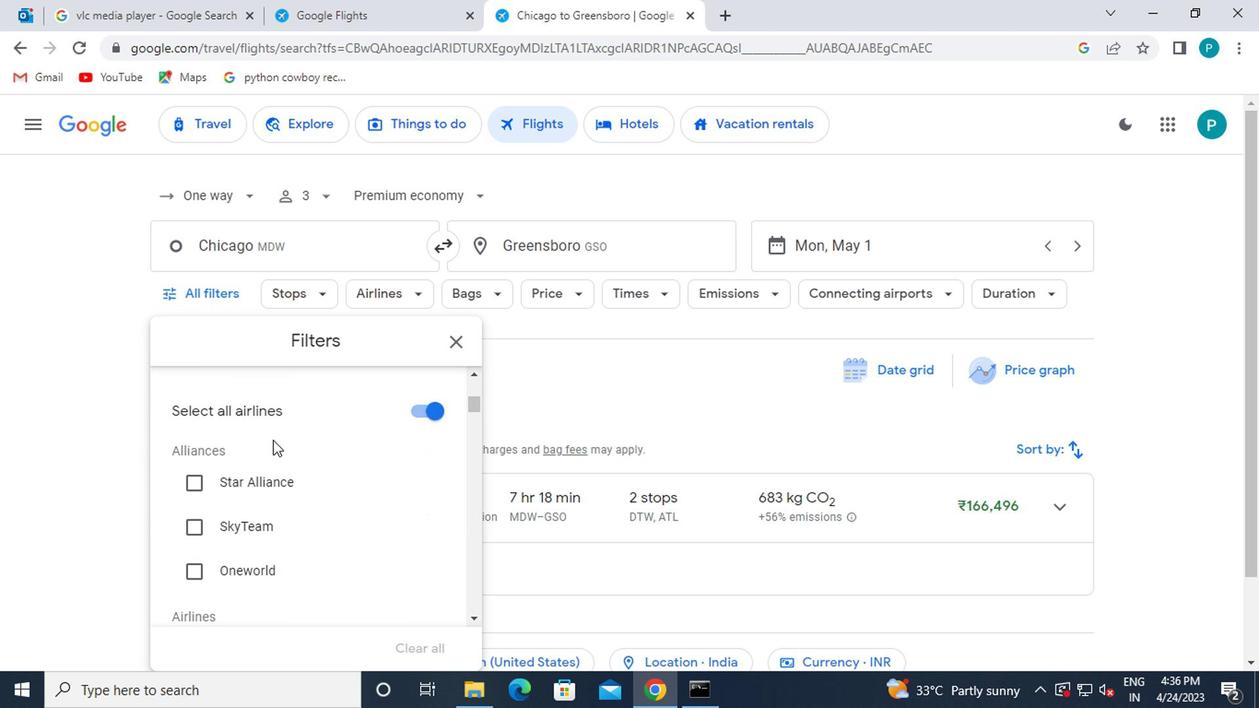 
Action: Mouse scrolled (270, 453) with delta (0, -1)
Screenshot: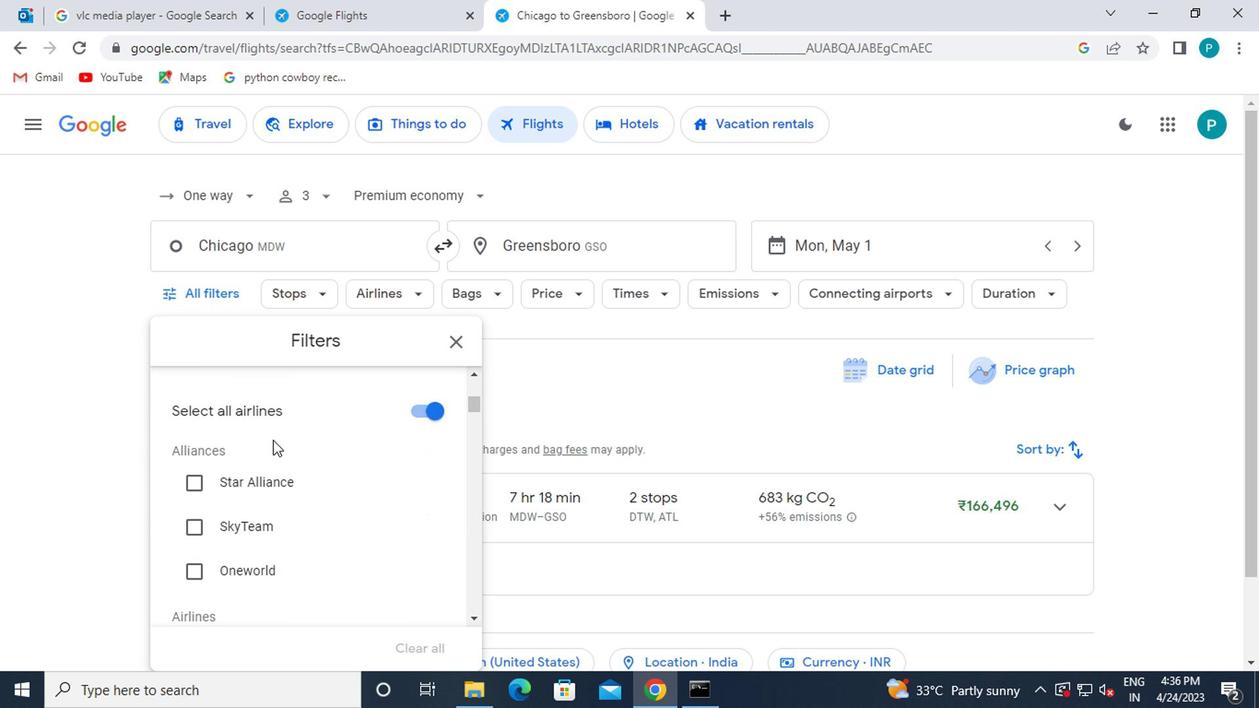 
Action: Mouse moved to (271, 457)
Screenshot: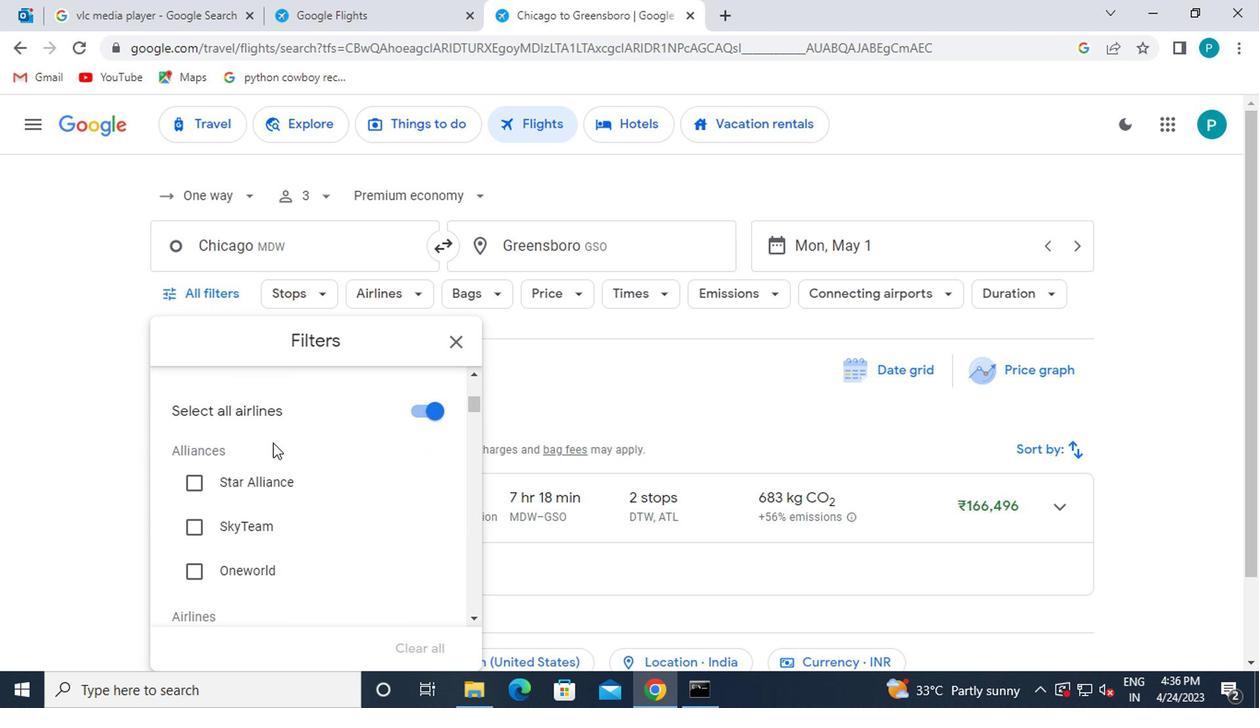 
Action: Mouse scrolled (271, 455) with delta (0, -1)
Screenshot: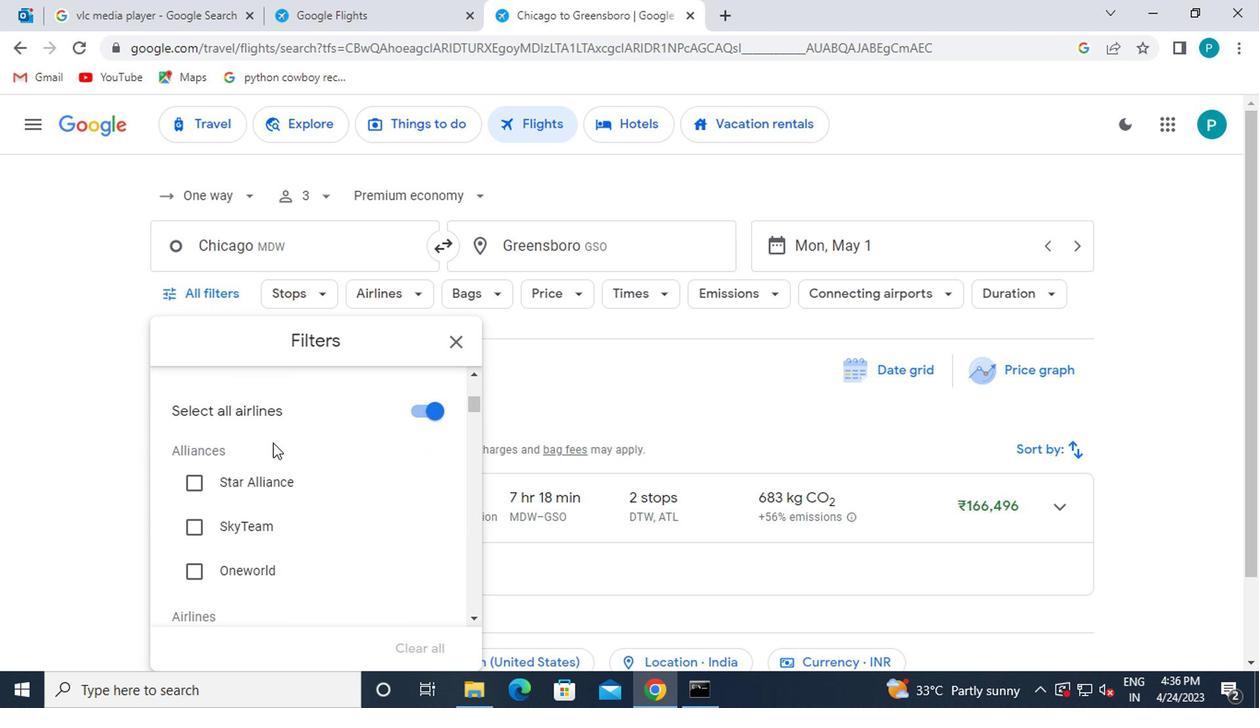 
Action: Mouse scrolled (271, 455) with delta (0, -1)
Screenshot: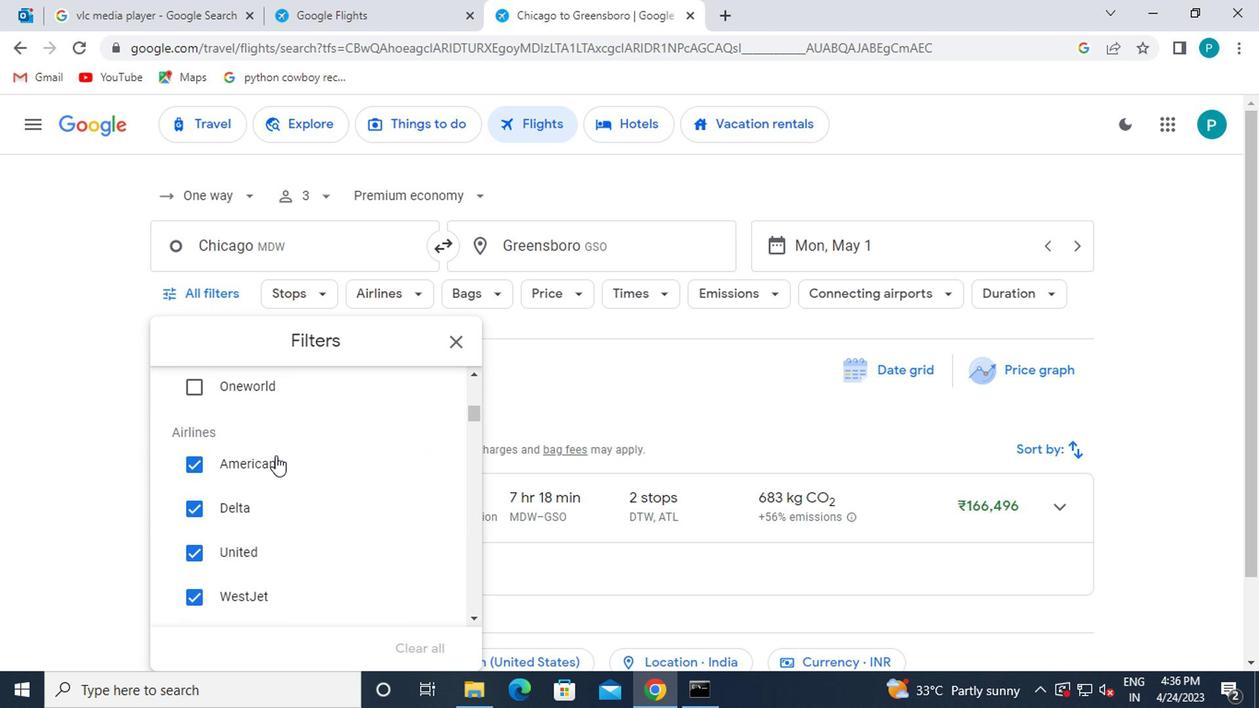 
Action: Mouse moved to (414, 415)
Screenshot: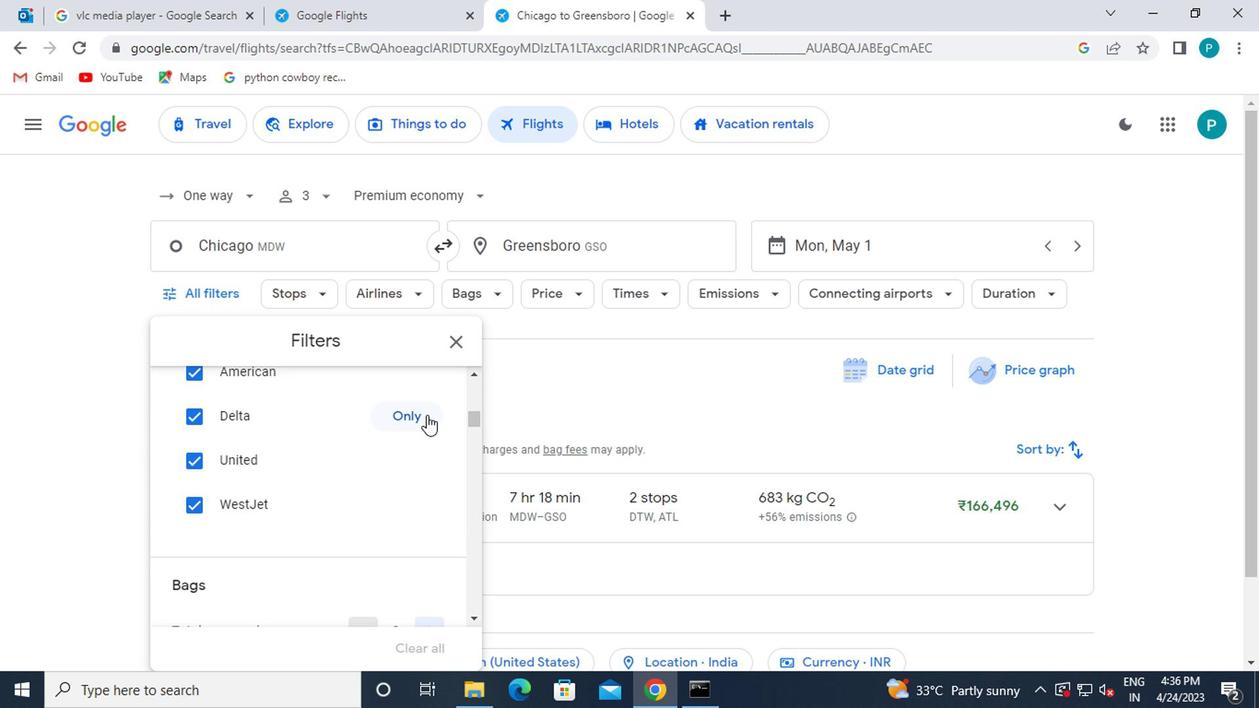 
Action: Mouse pressed left at (414, 415)
Screenshot: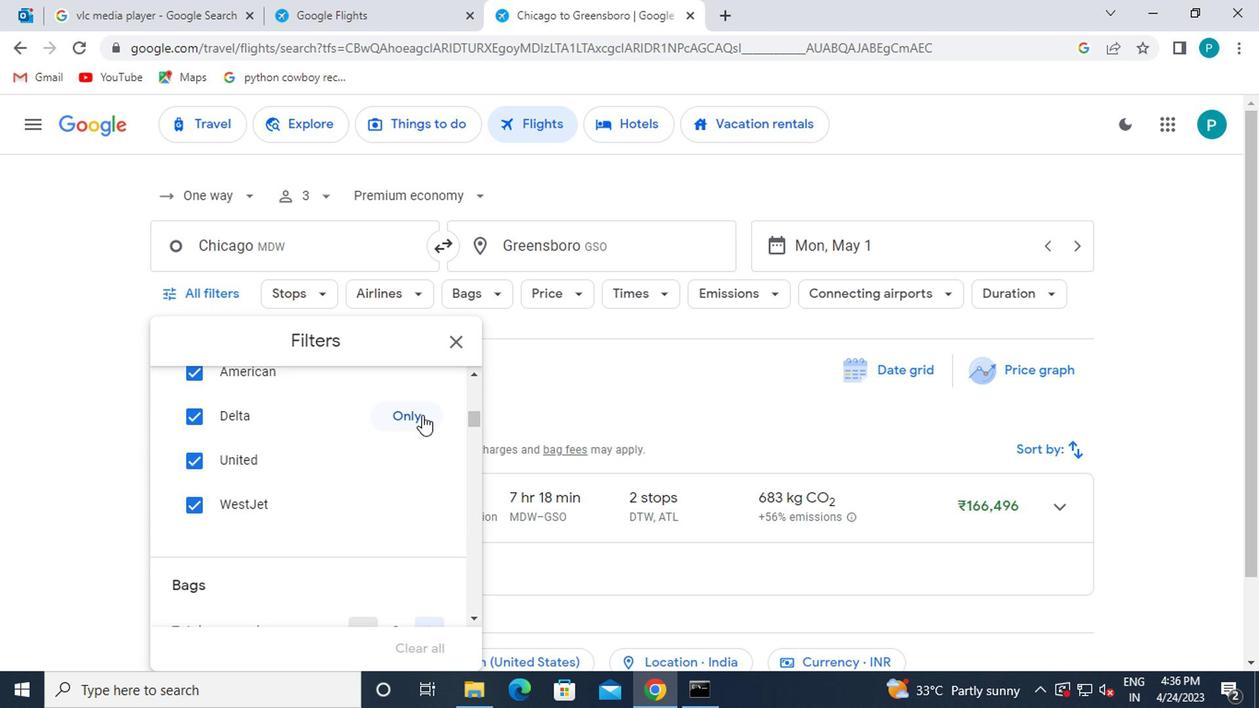
Action: Mouse scrolled (414, 414) with delta (0, -1)
Screenshot: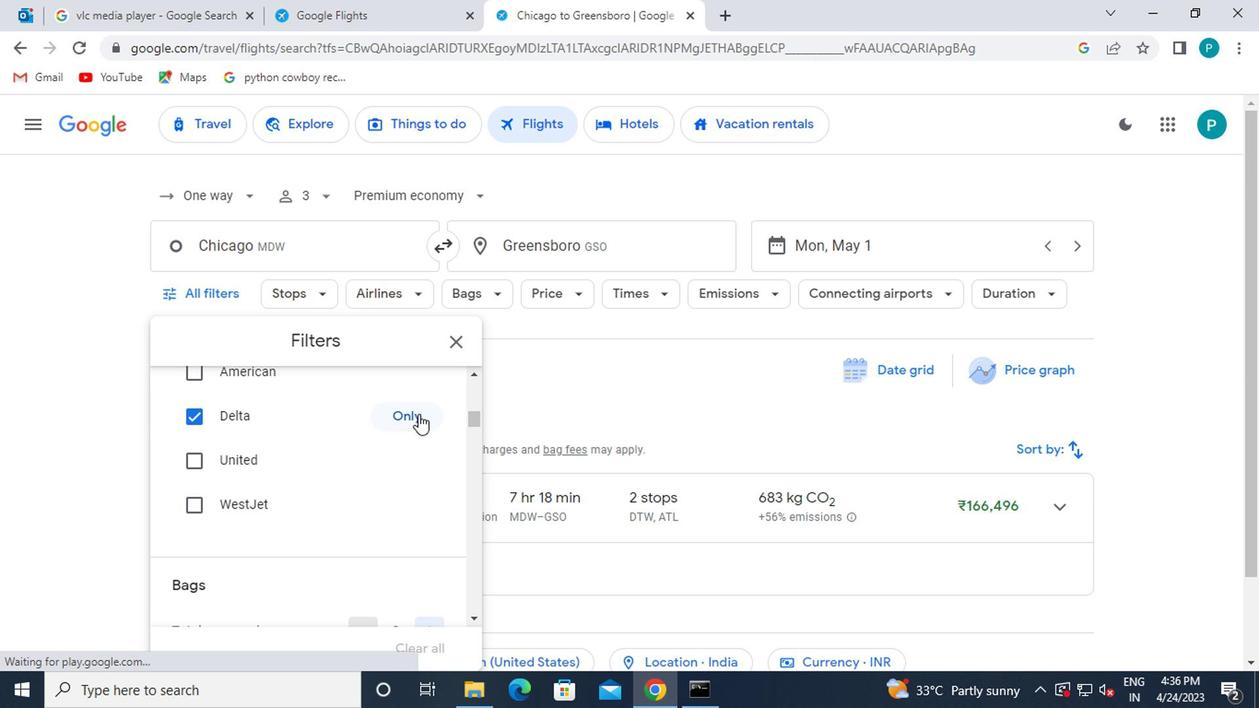 
Action: Mouse scrolled (414, 414) with delta (0, -1)
Screenshot: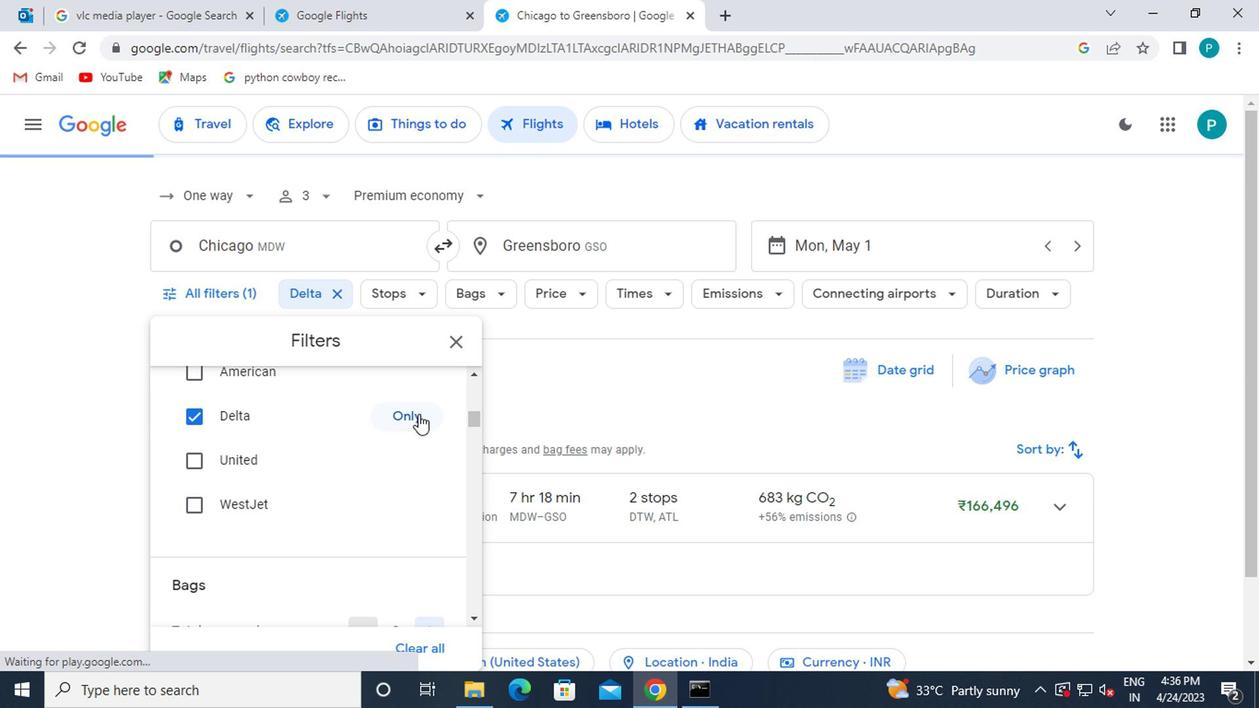 
Action: Mouse moved to (415, 446)
Screenshot: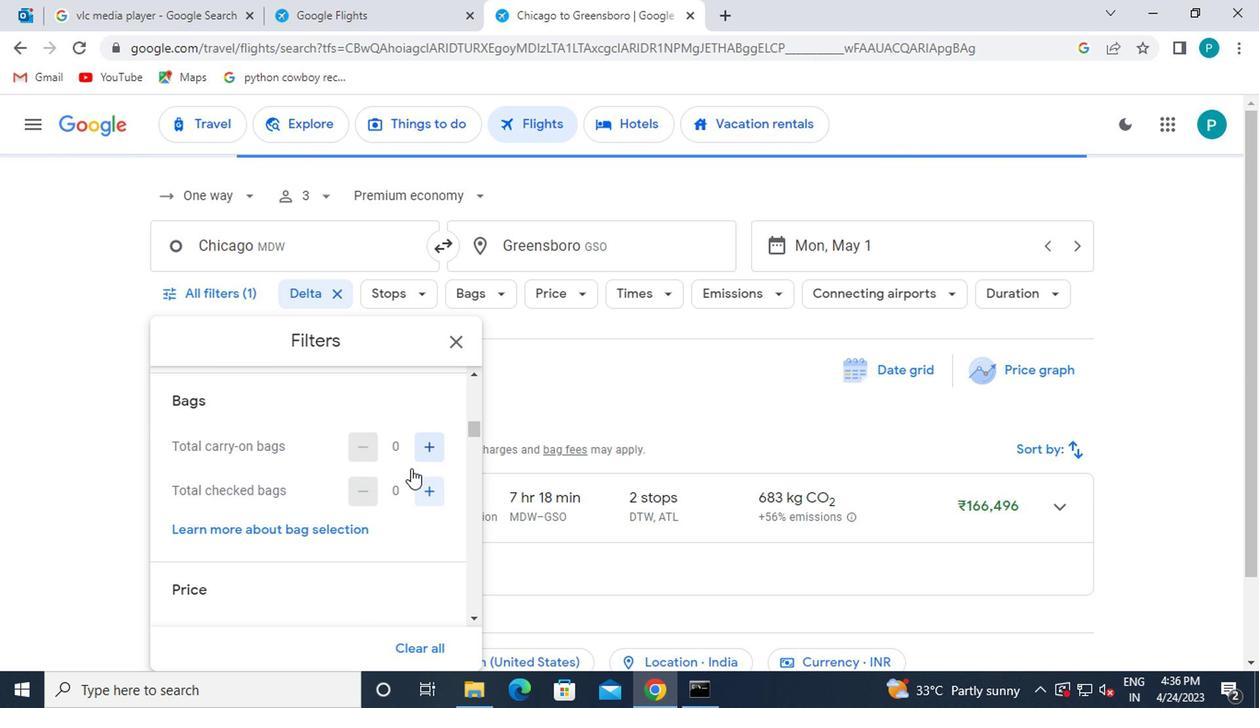 
Action: Mouse pressed left at (415, 446)
Screenshot: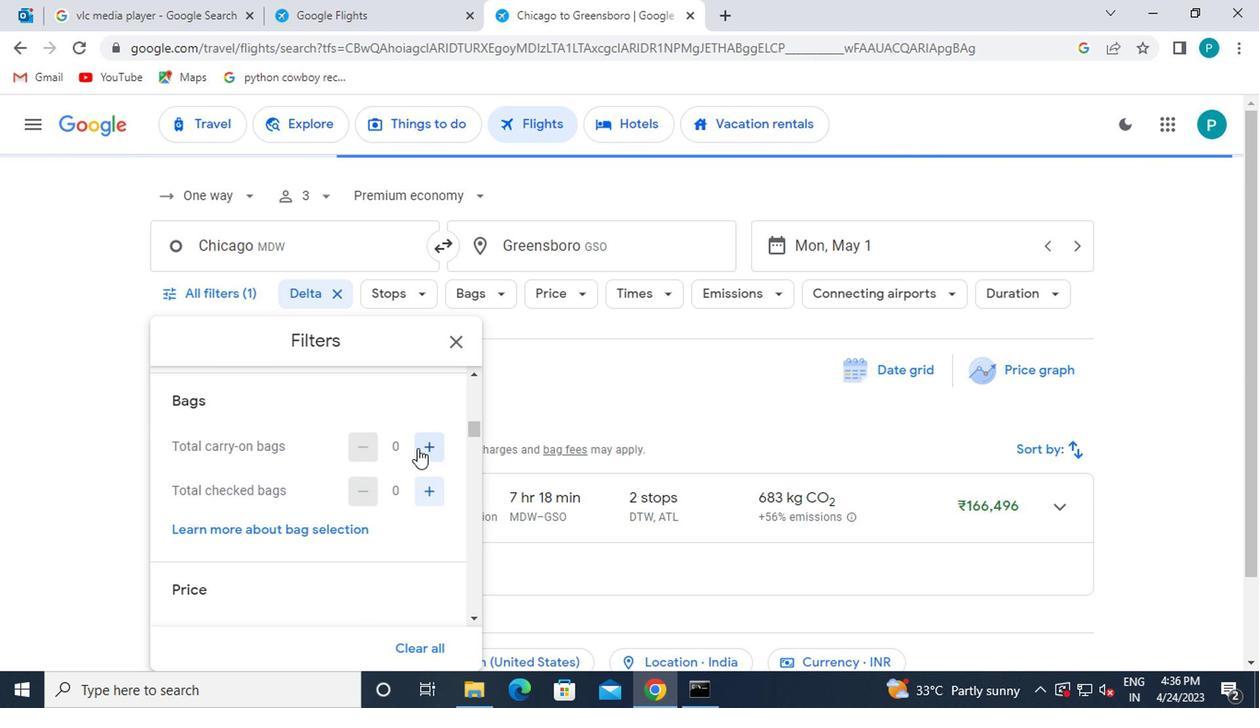 
Action: Mouse moved to (366, 446)
Screenshot: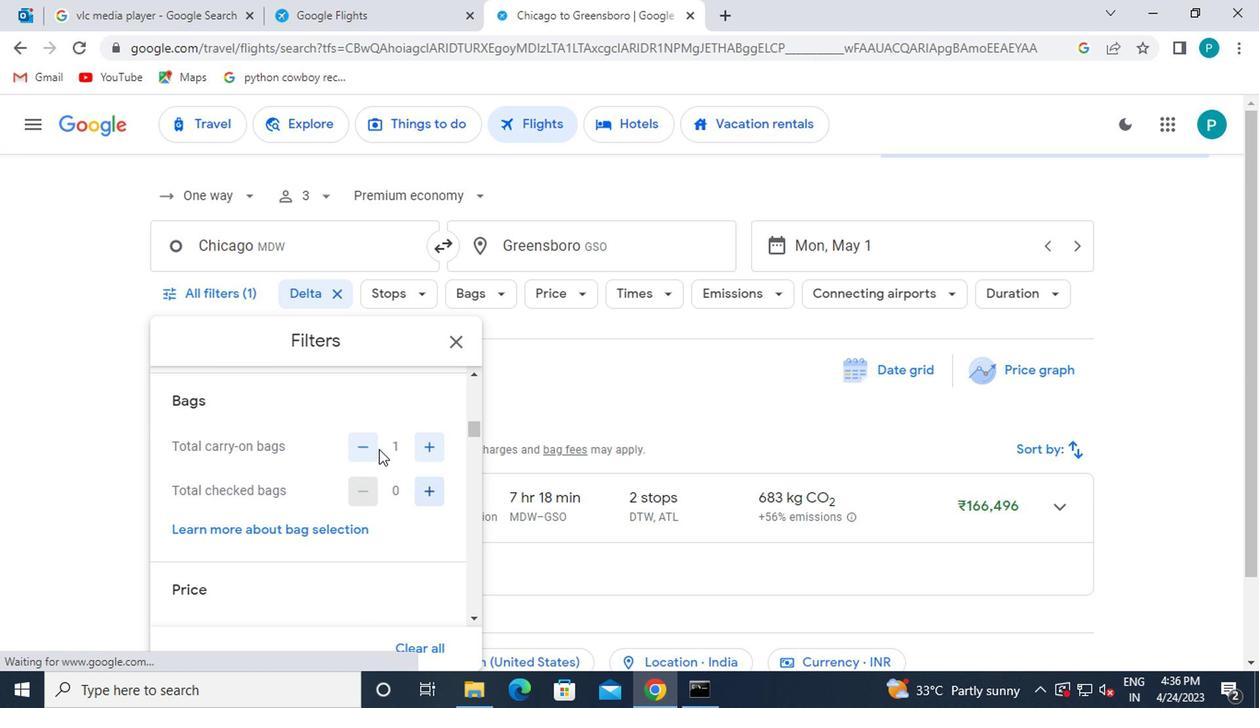 
Action: Mouse pressed left at (366, 446)
Screenshot: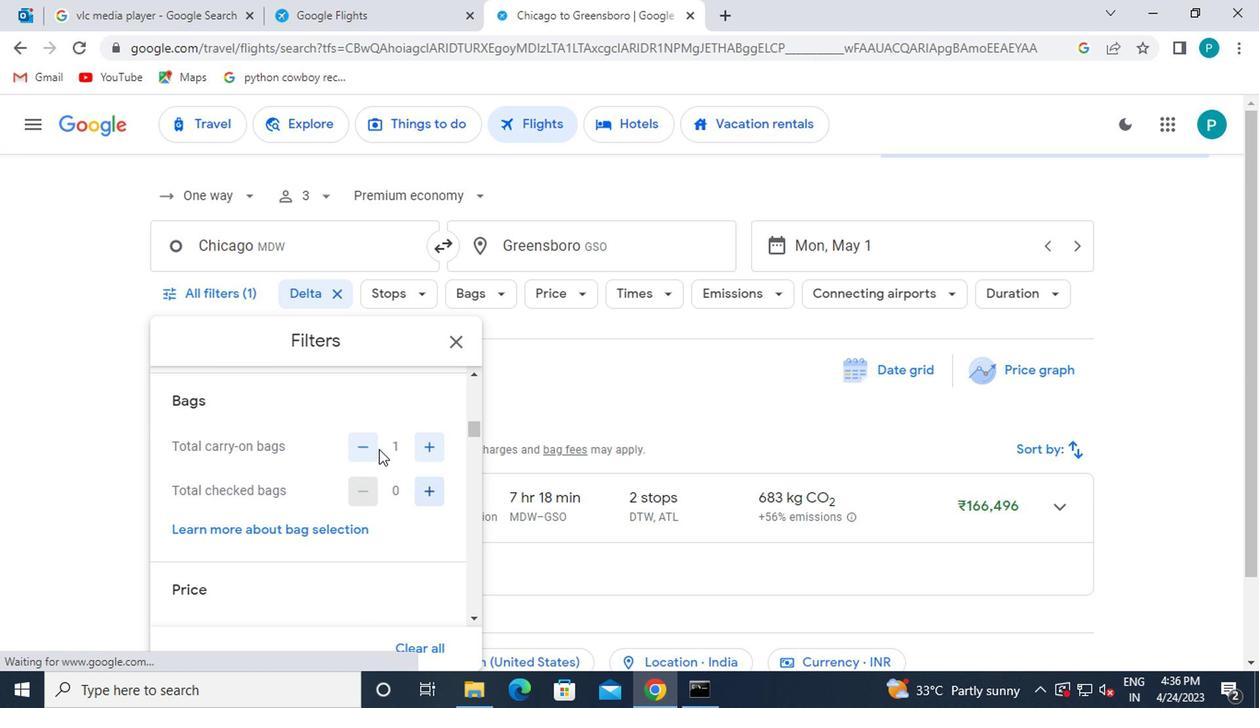 
Action: Mouse moved to (436, 488)
Screenshot: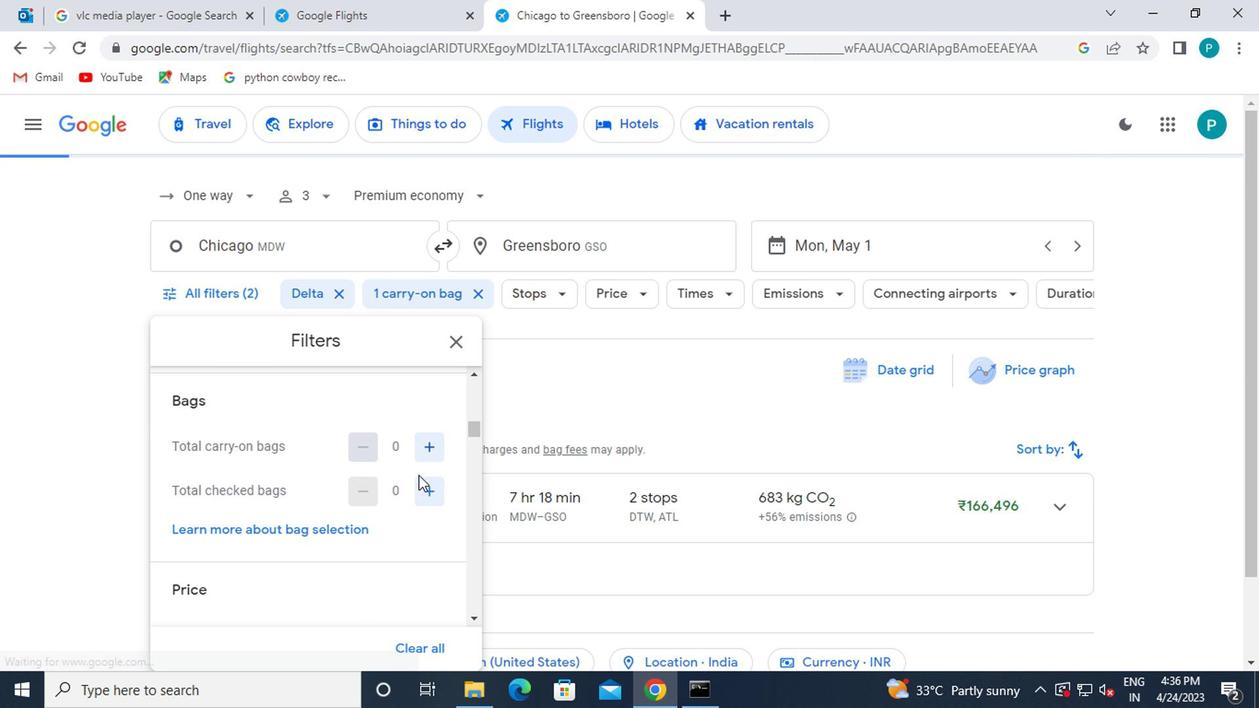 
Action: Mouse pressed left at (436, 488)
Screenshot: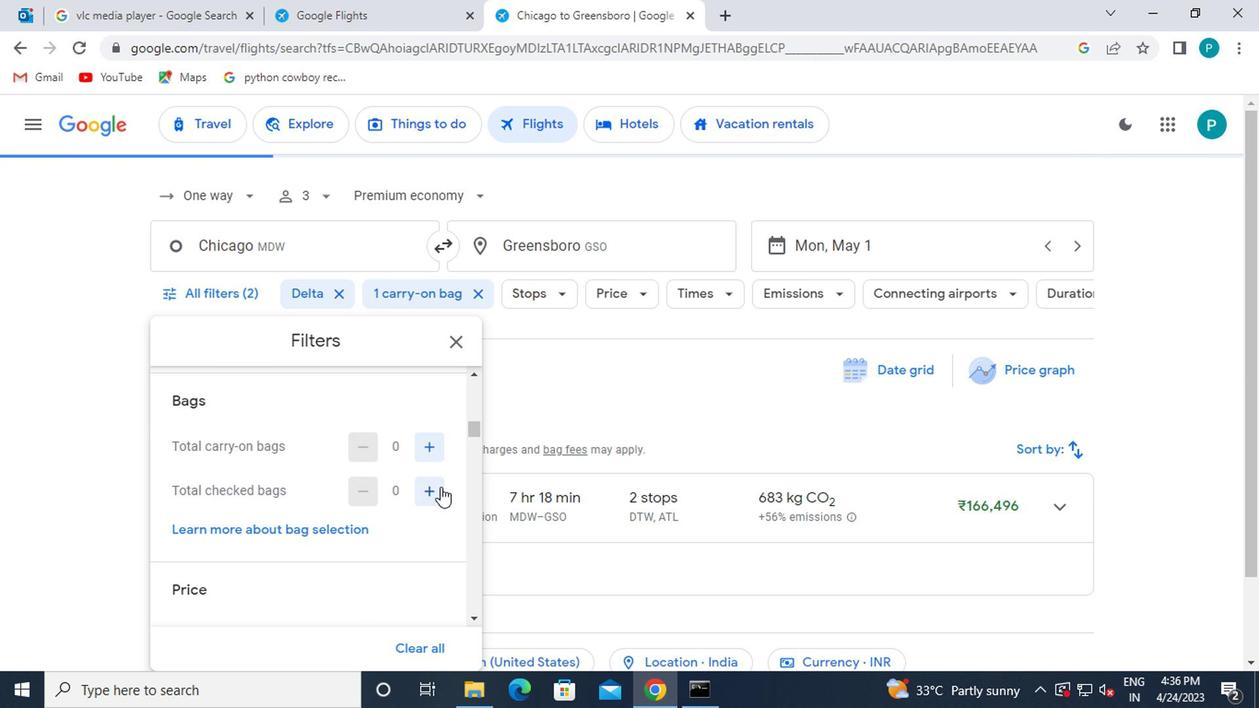 
Action: Mouse moved to (402, 510)
Screenshot: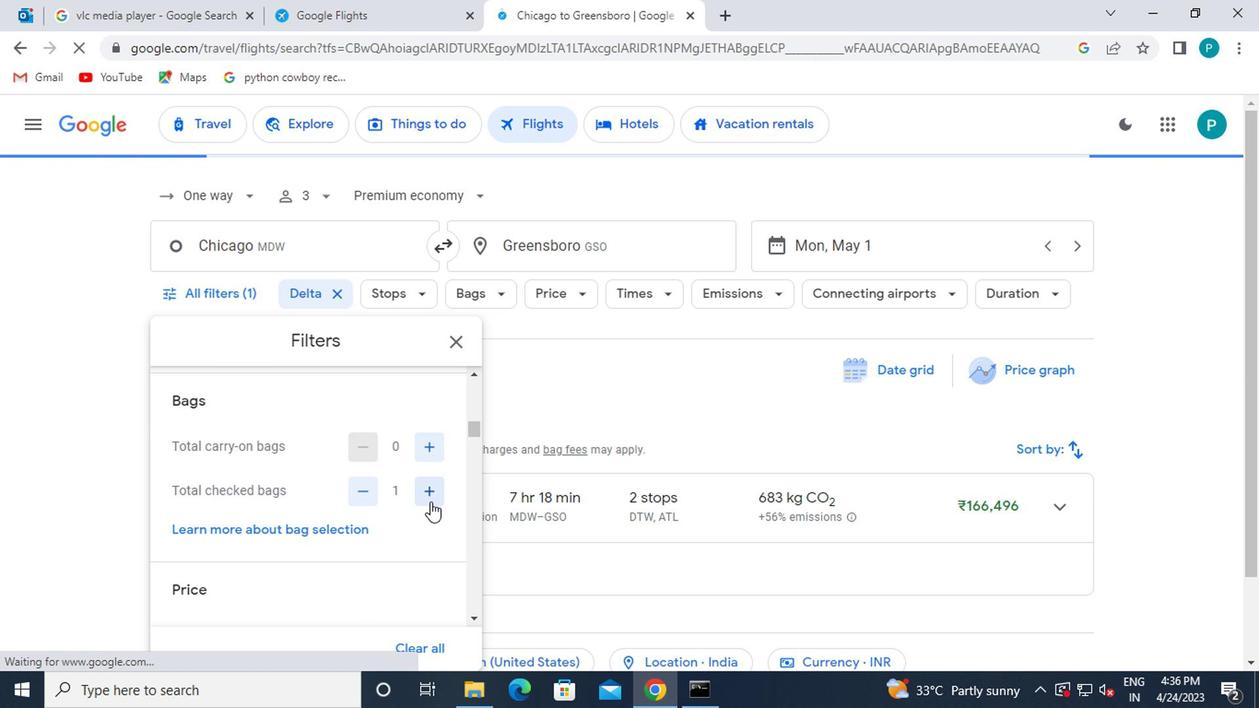 
Action: Mouse scrolled (402, 509) with delta (0, -1)
Screenshot: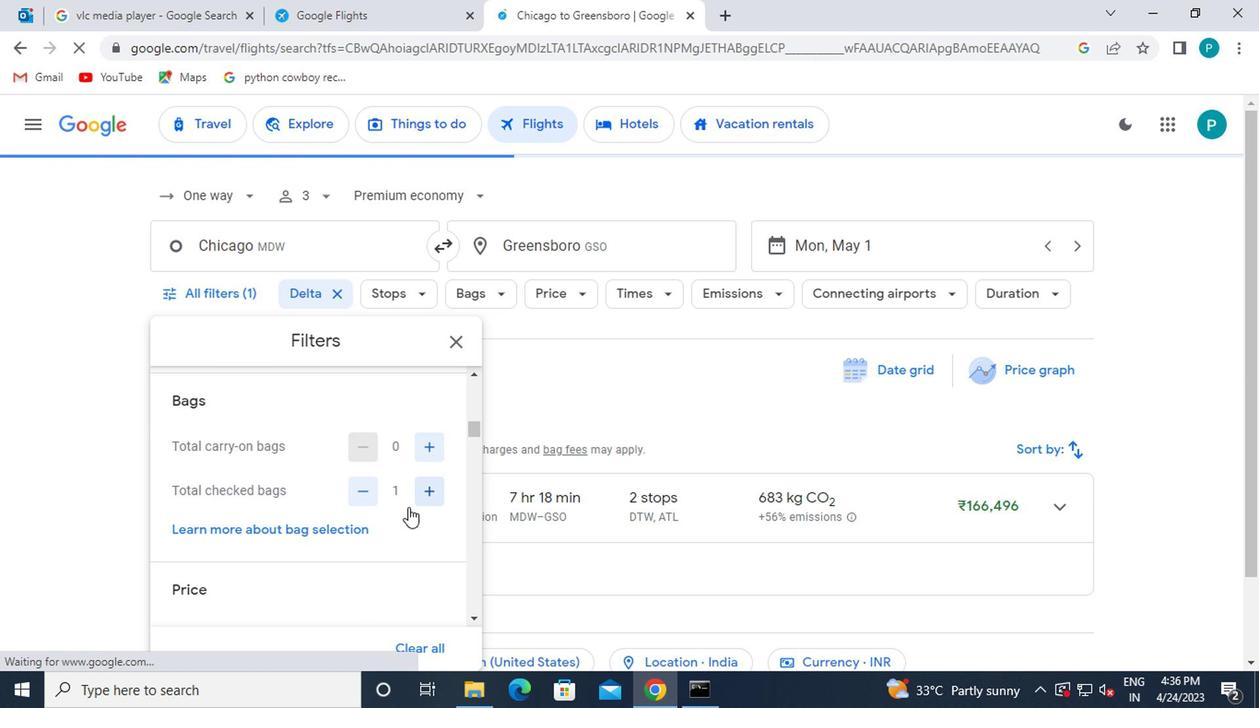 
Action: Mouse scrolled (402, 509) with delta (0, -1)
Screenshot: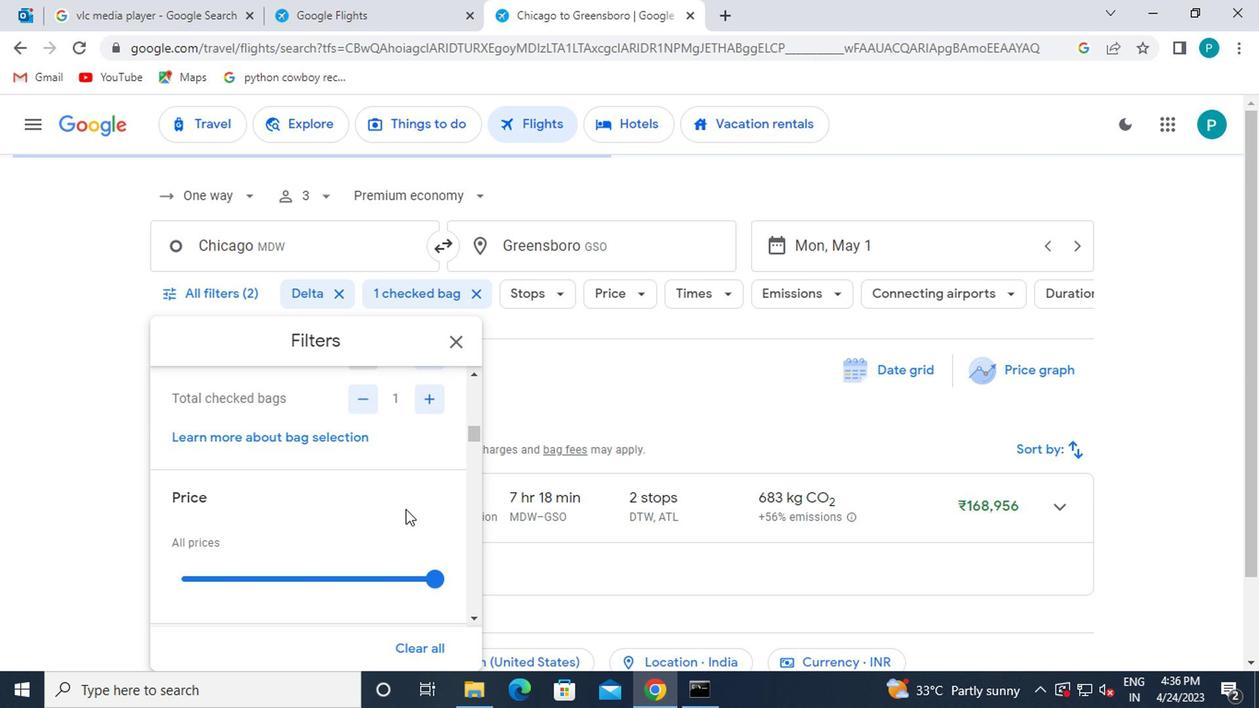 
Action: Mouse moved to (402, 512)
Screenshot: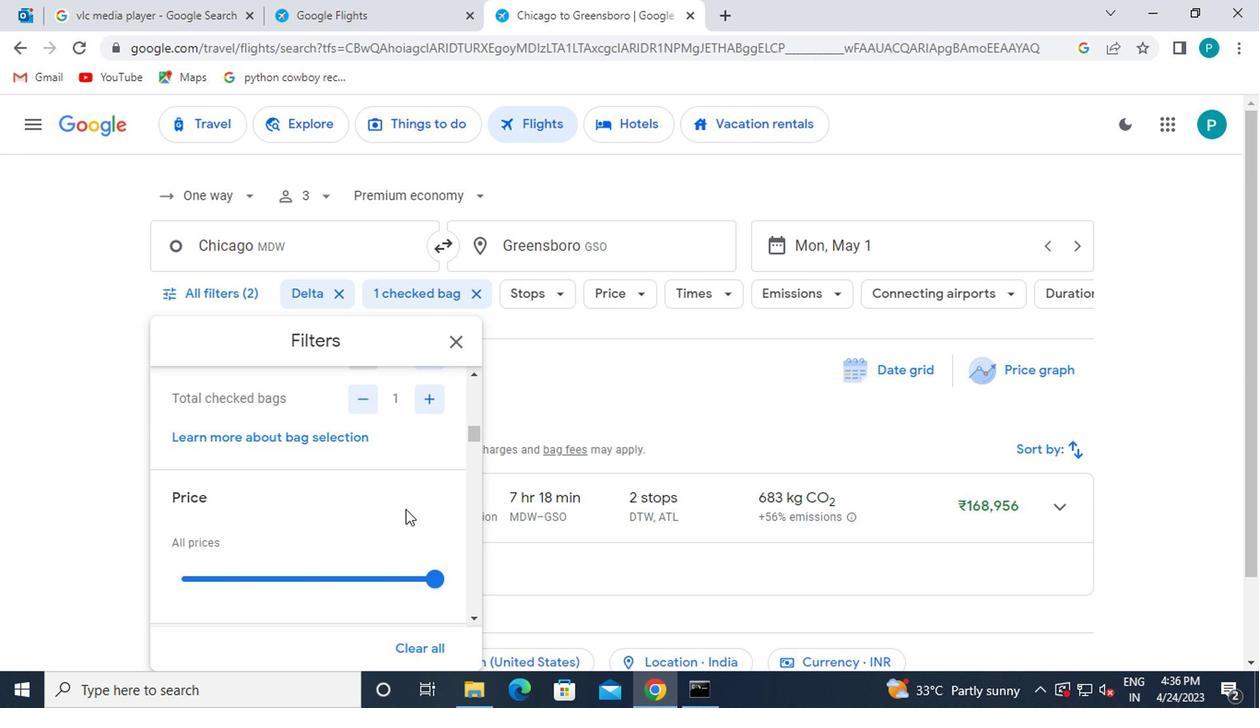 
Action: Mouse scrolled (402, 512) with delta (0, 0)
Screenshot: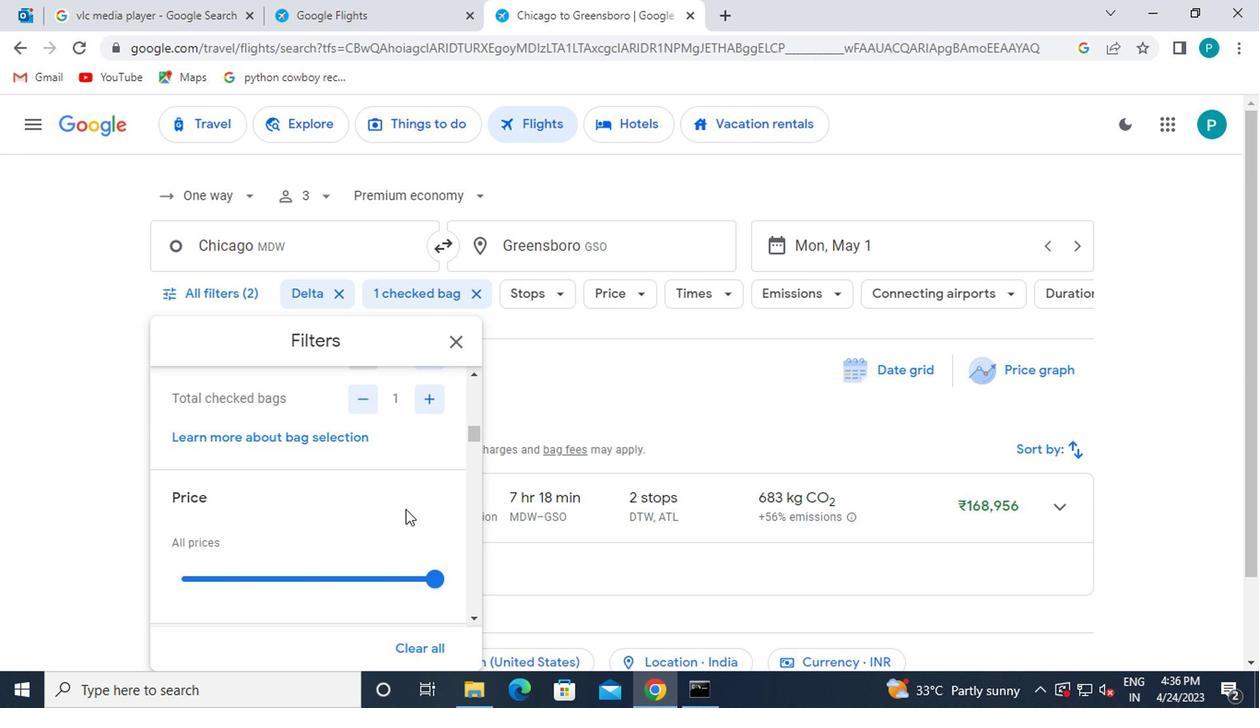 
Action: Mouse moved to (425, 423)
Screenshot: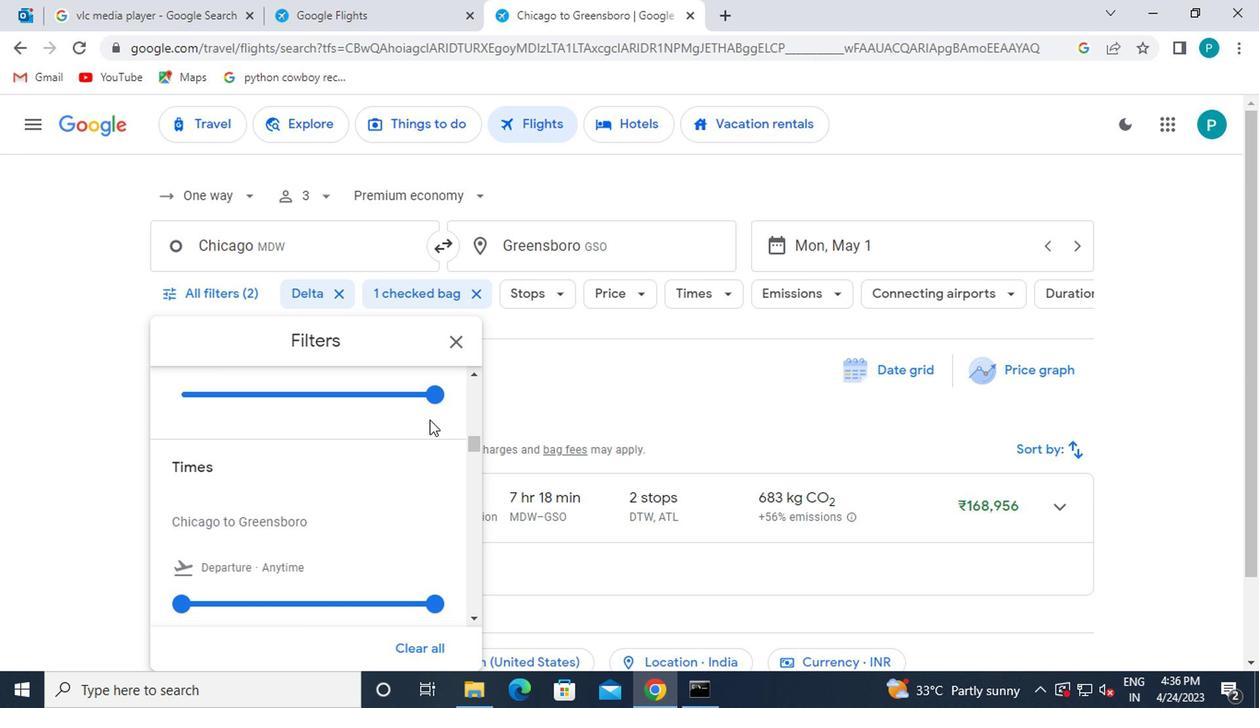 
Action: Mouse scrolled (425, 423) with delta (0, 0)
Screenshot: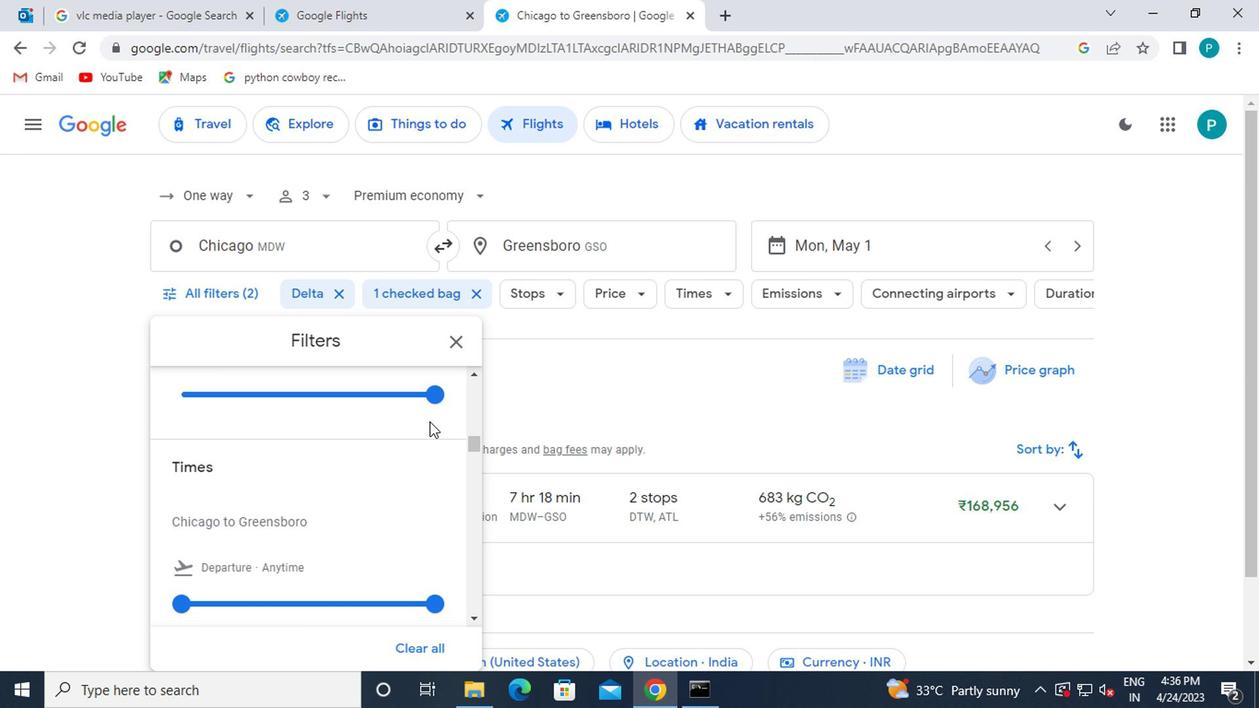 
Action: Mouse moved to (432, 487)
Screenshot: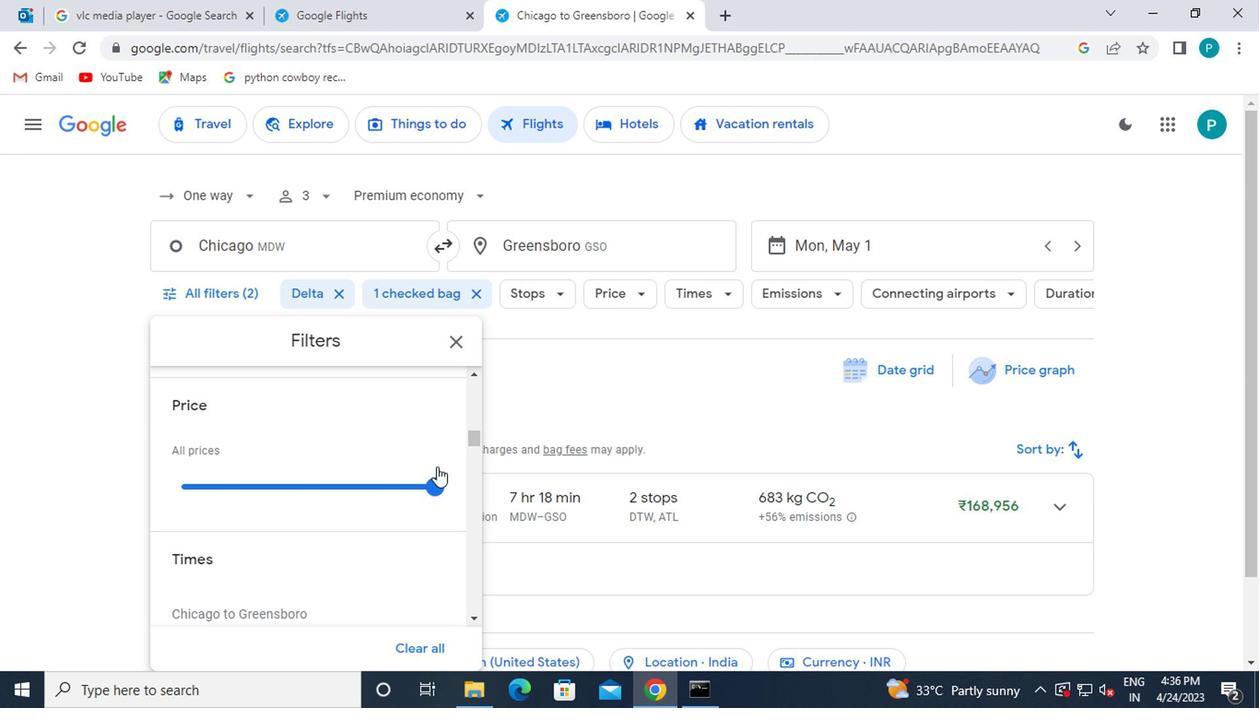 
Action: Mouse pressed left at (432, 487)
Screenshot: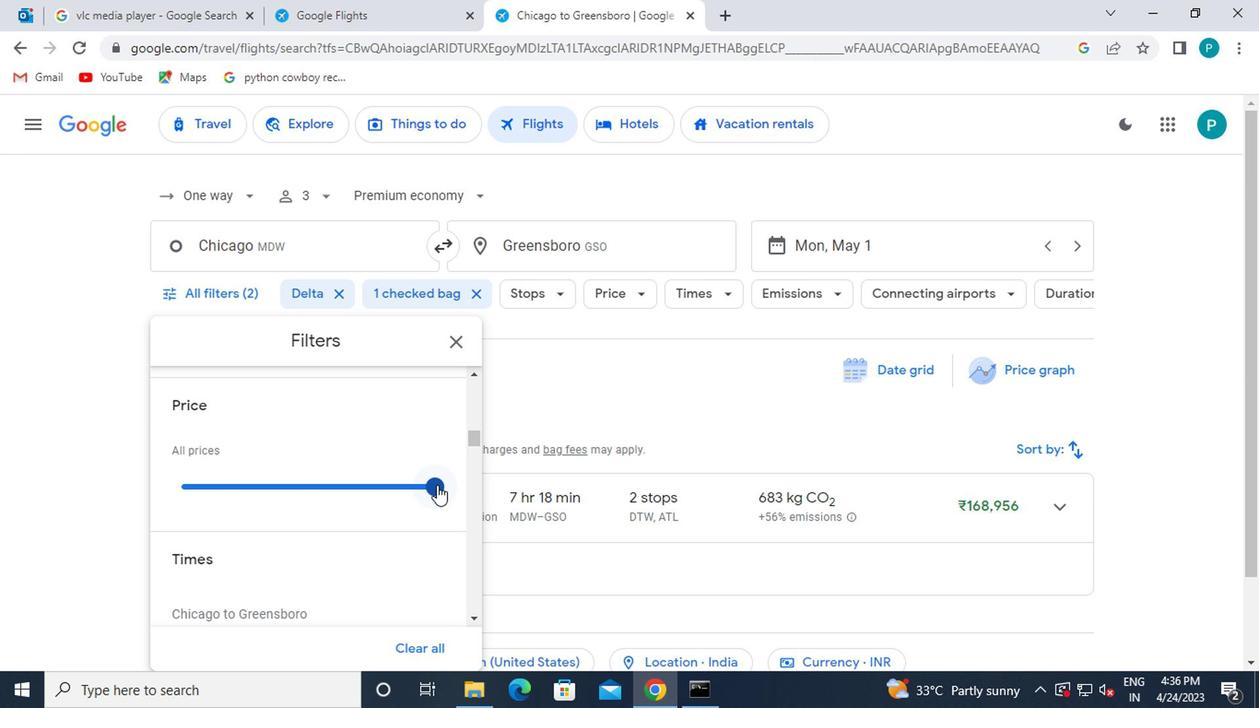 
Action: Mouse moved to (278, 558)
Screenshot: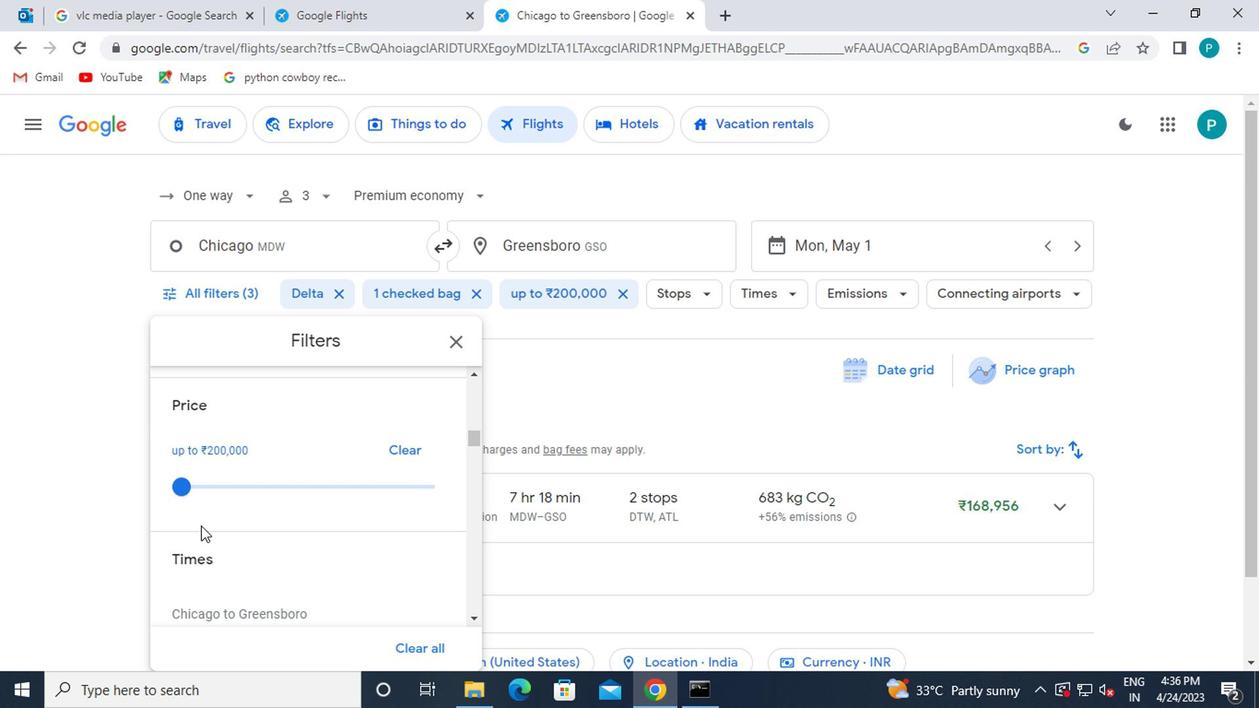 
Action: Mouse scrolled (278, 556) with delta (0, -1)
Screenshot: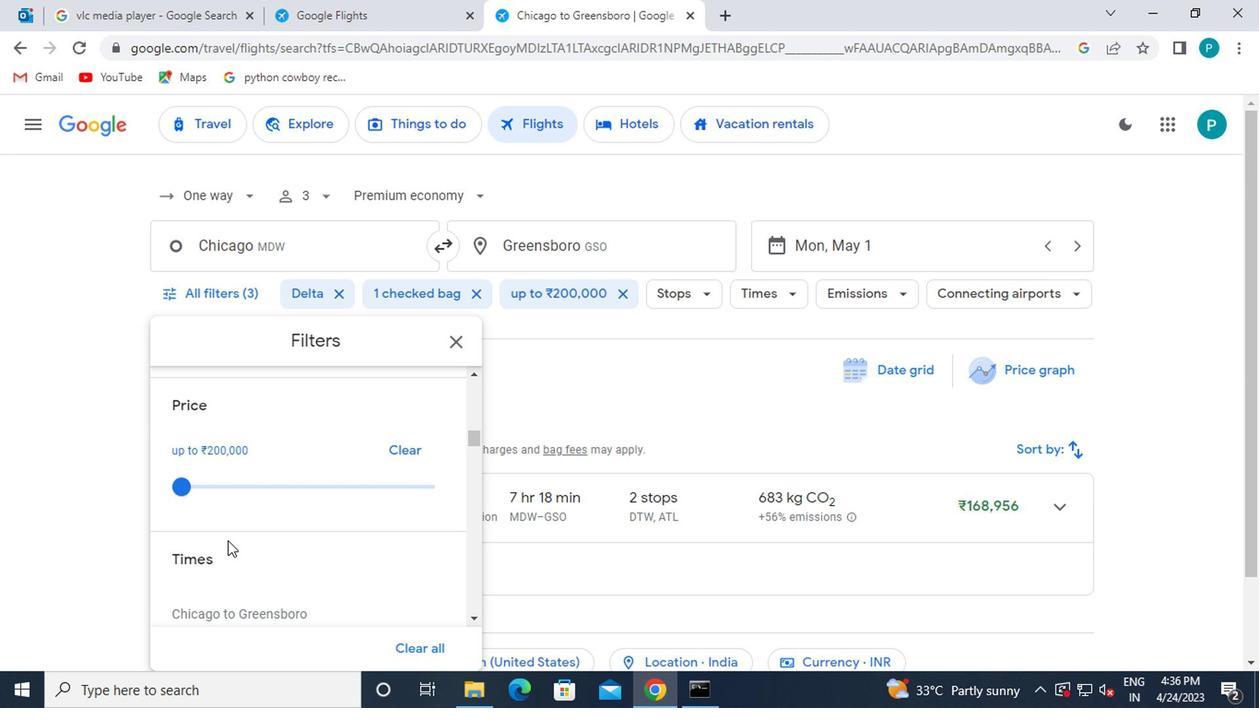 
Action: Mouse moved to (177, 594)
Screenshot: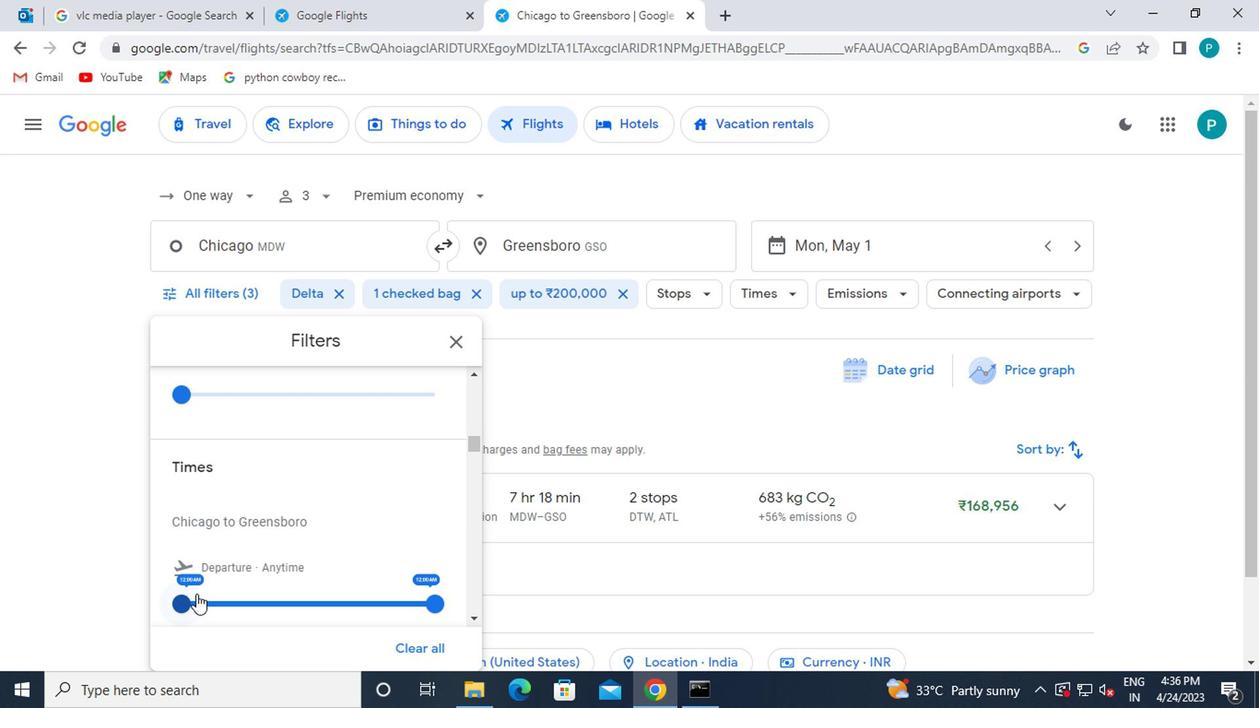 
Action: Mouse pressed left at (177, 594)
Screenshot: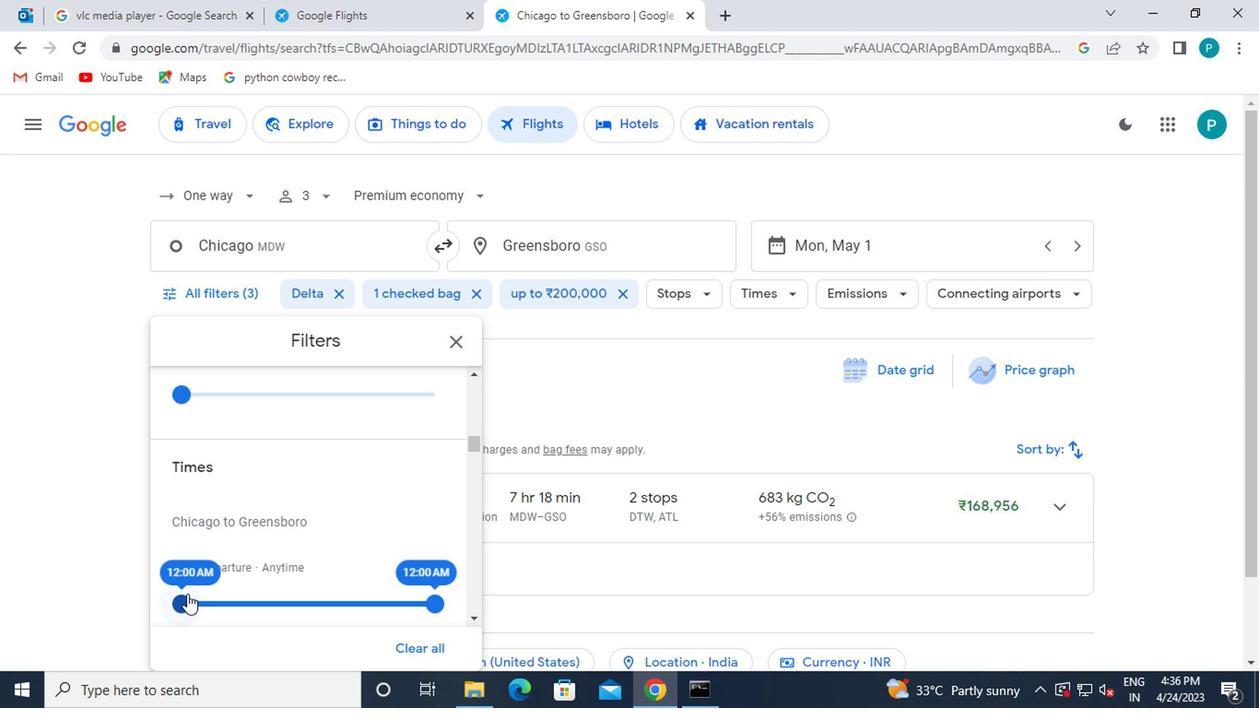 
Action: Mouse moved to (392, 604)
Screenshot: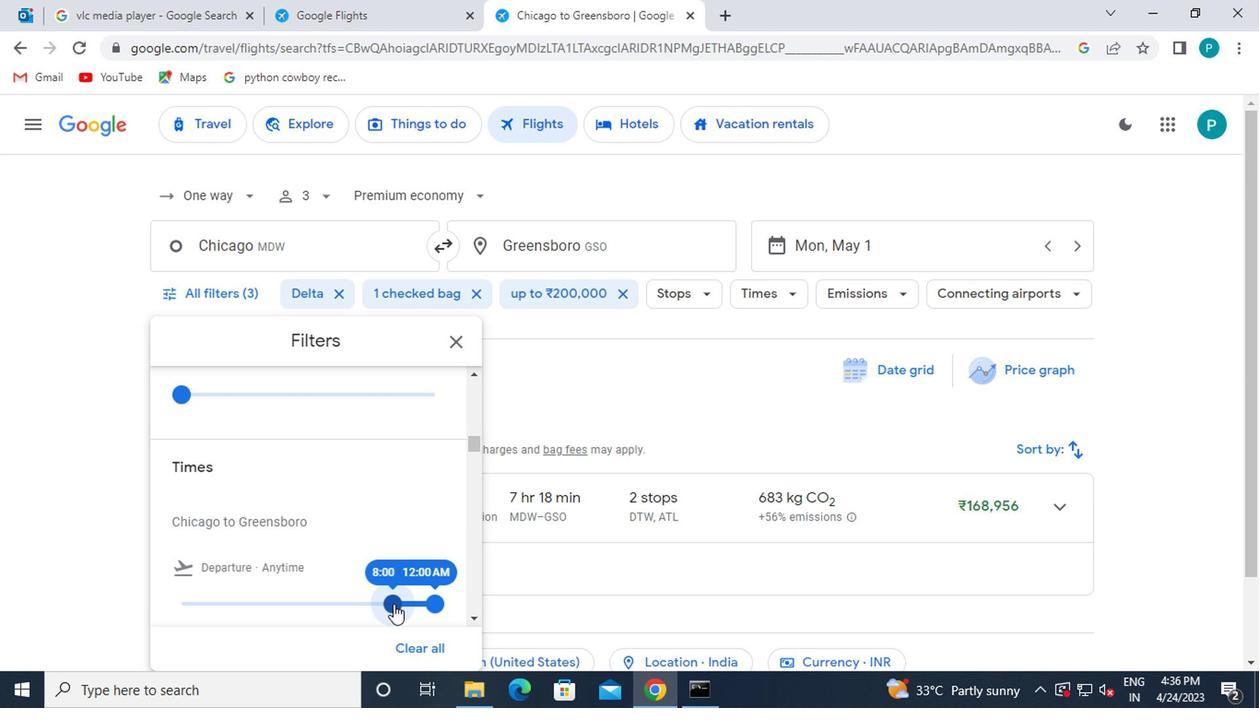 
Action: Mouse pressed left at (392, 604)
Screenshot: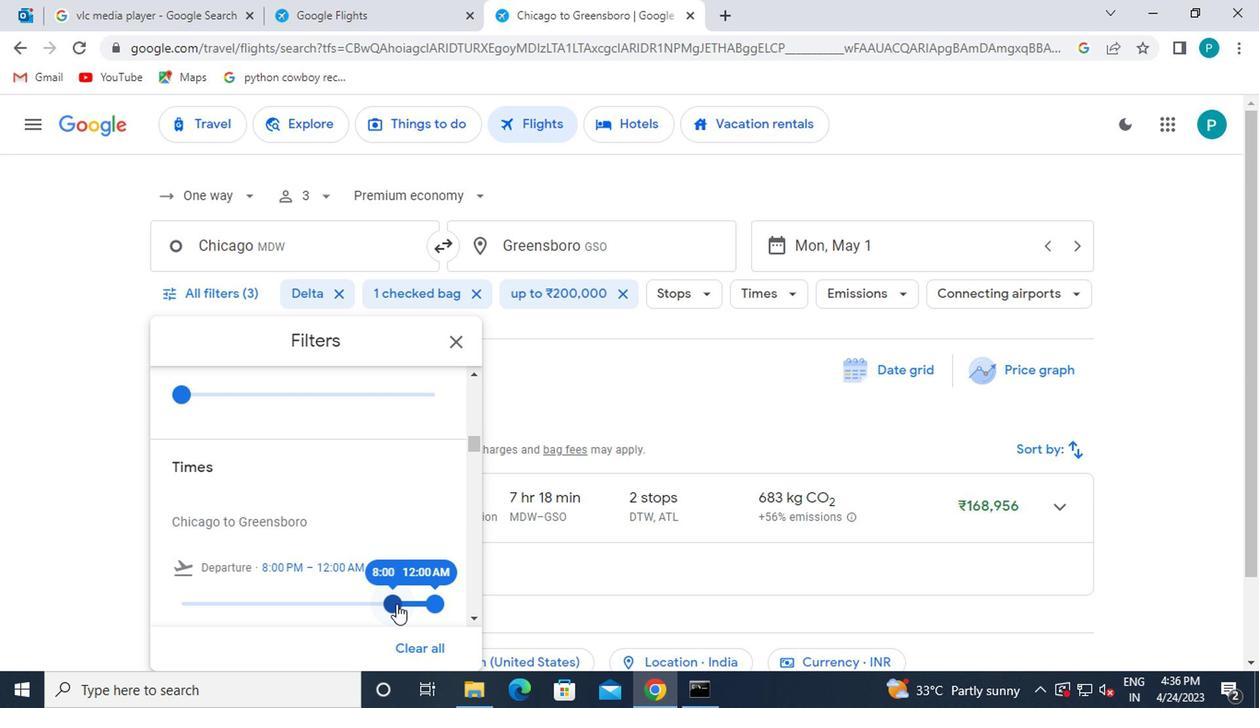 
Action: Mouse moved to (448, 335)
Screenshot: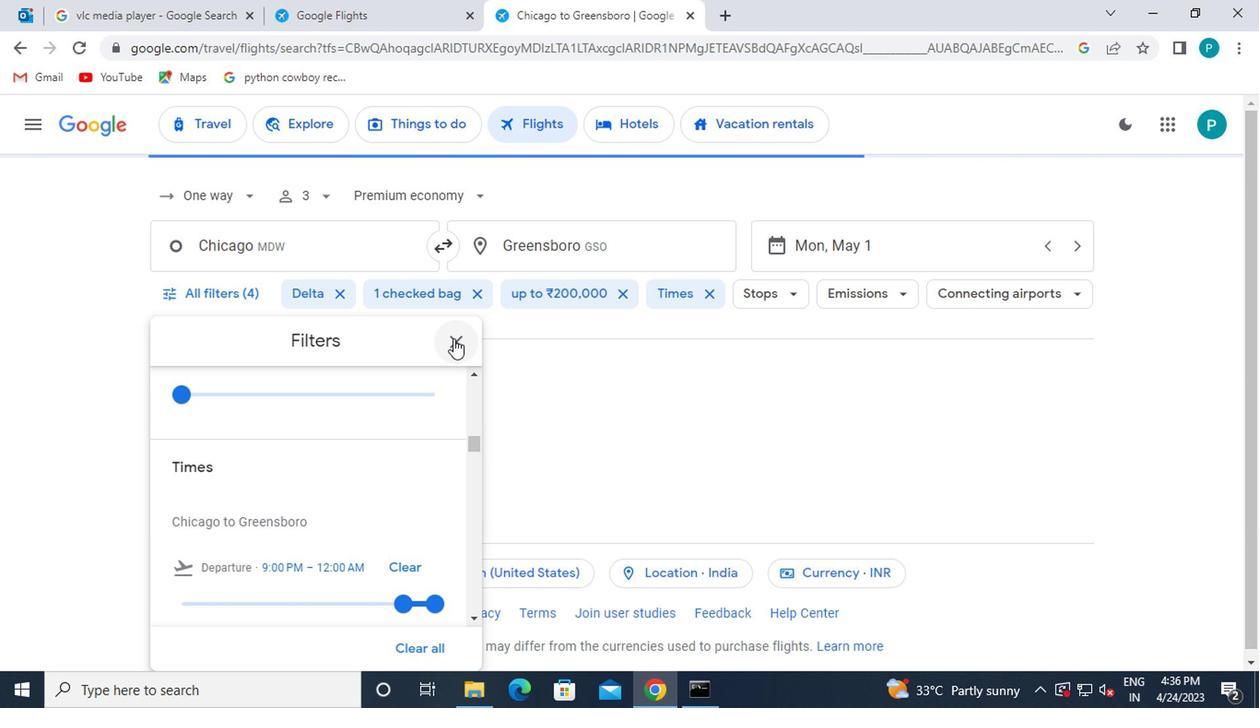 
Action: Mouse pressed left at (448, 335)
Screenshot: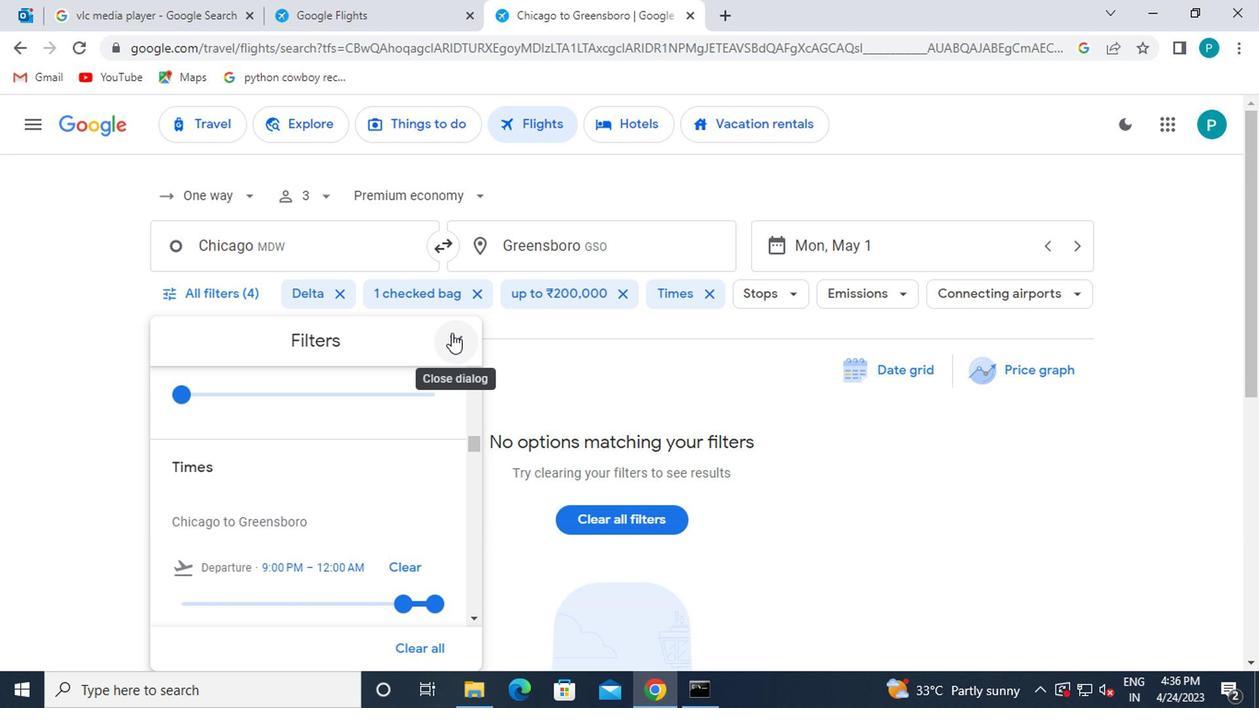 
Action: Mouse moved to (457, 337)
Screenshot: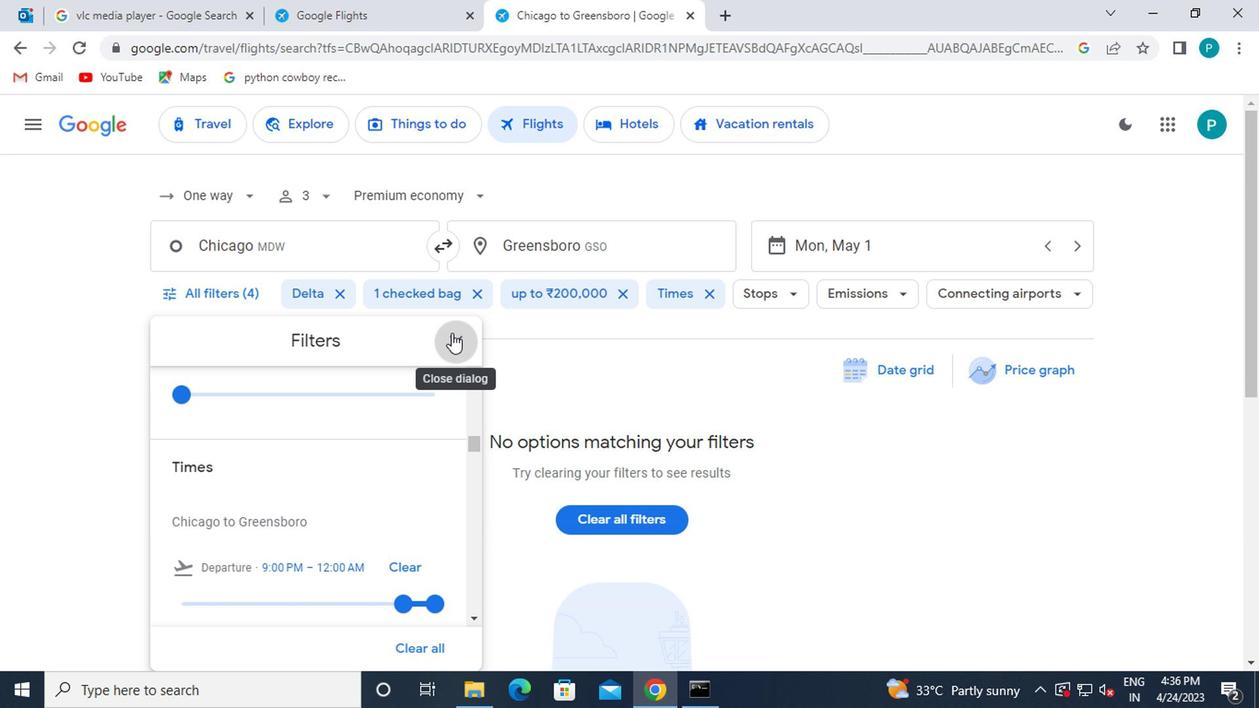 
